 Task: Reply to email with the signature Autumn Baker with the subject Reminder for a job offer rejection from softage.10@softage.net with the message Can you please send me the details of the new product launch? with BCC to softage.9@softage.net with an attached document Marketing_strategy.pptx
Action: Mouse moved to (1033, 166)
Screenshot: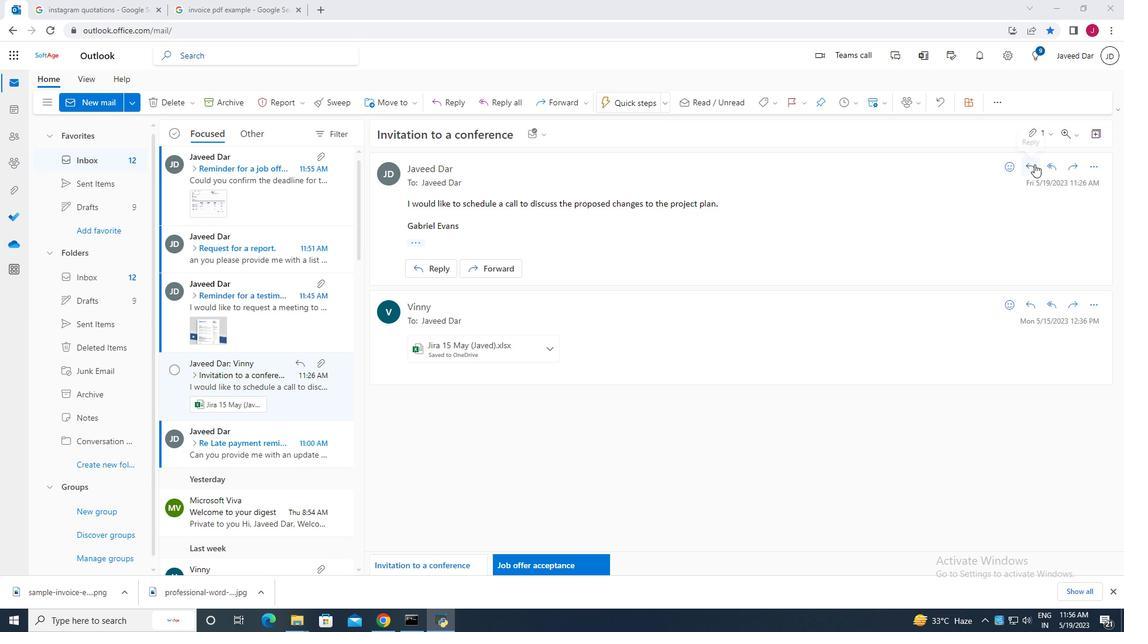
Action: Mouse pressed left at (1033, 166)
Screenshot: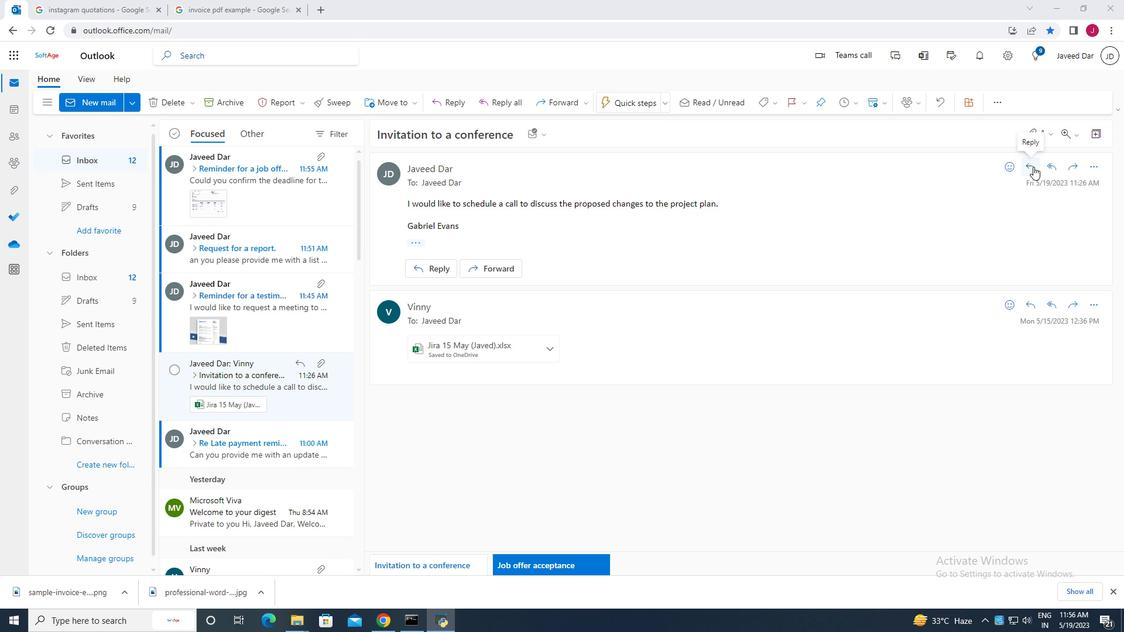 
Action: Mouse moved to (1091, 166)
Screenshot: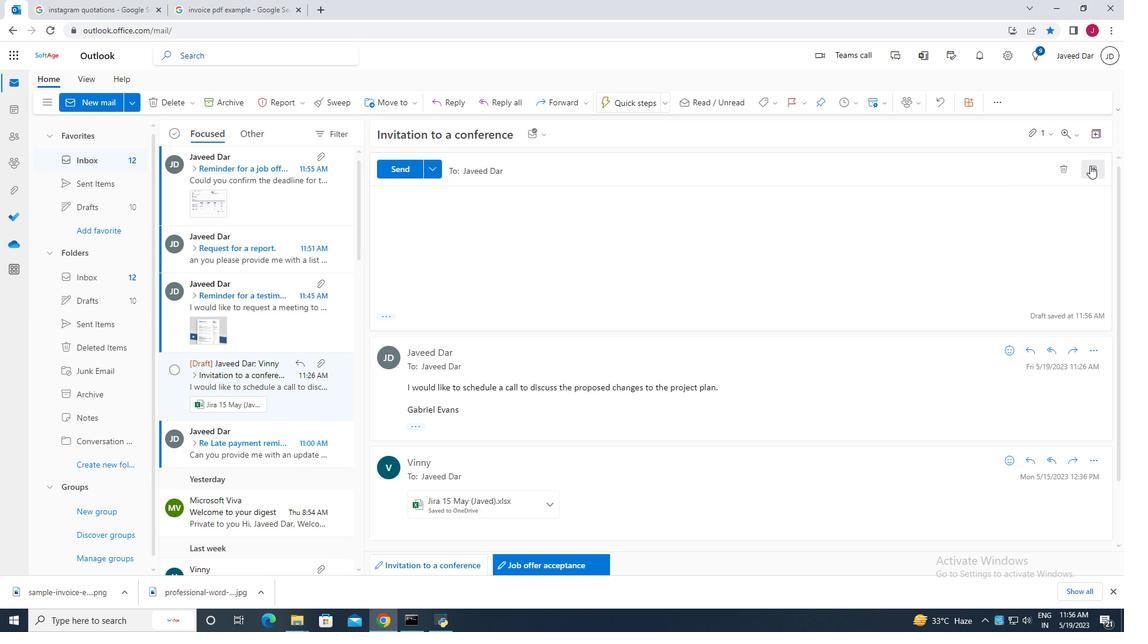 
Action: Mouse pressed left at (1091, 166)
Screenshot: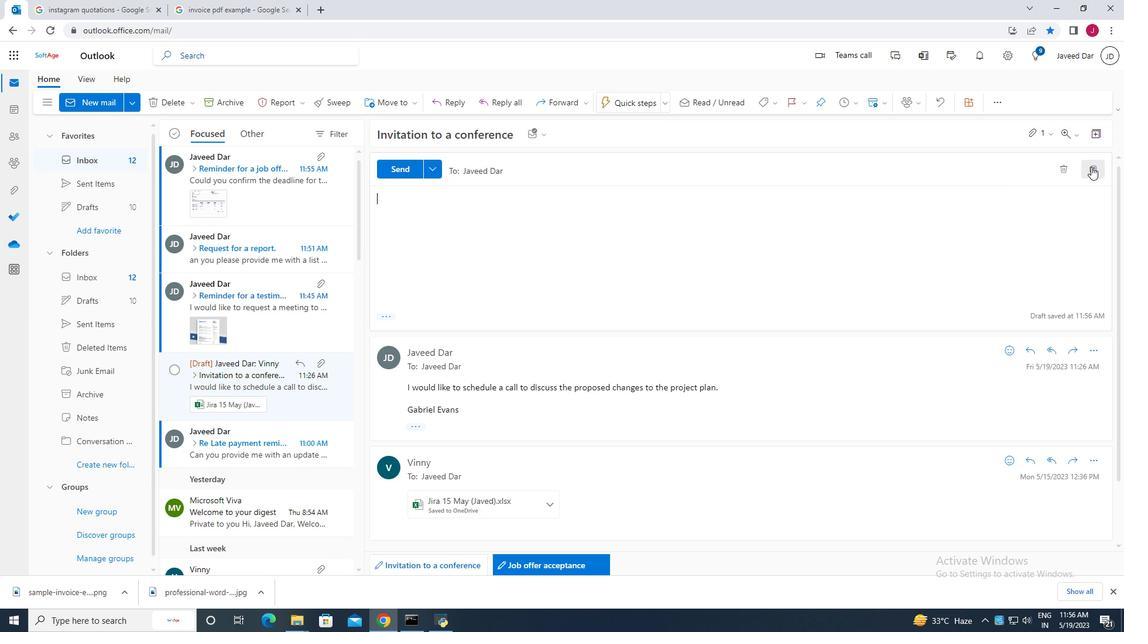 
Action: Mouse moved to (779, 111)
Screenshot: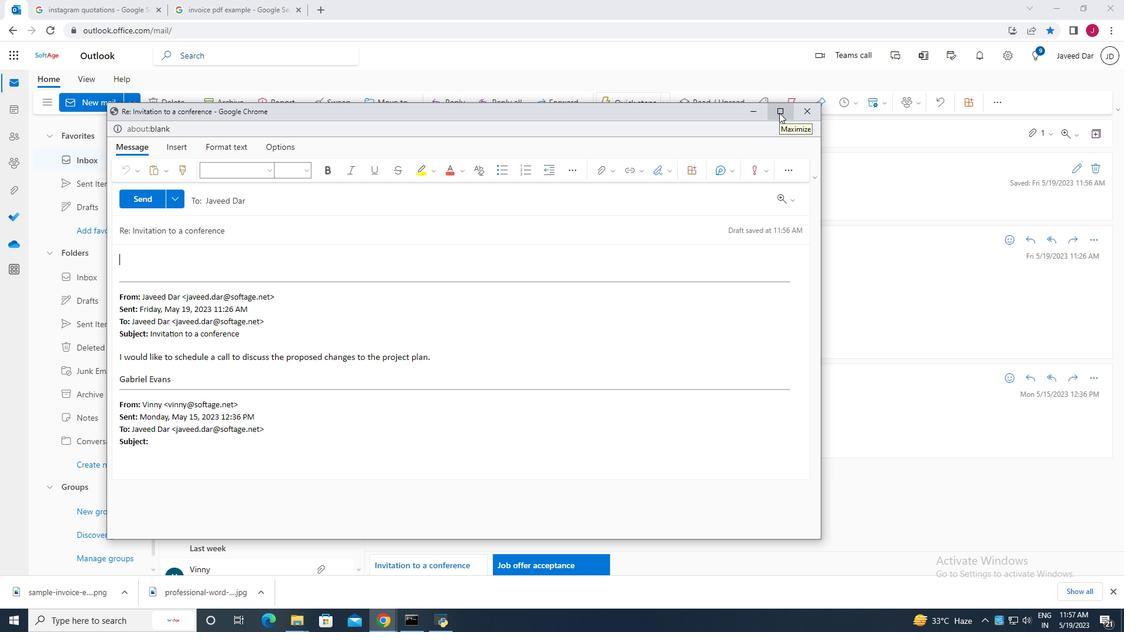 
Action: Mouse pressed left at (779, 111)
Screenshot: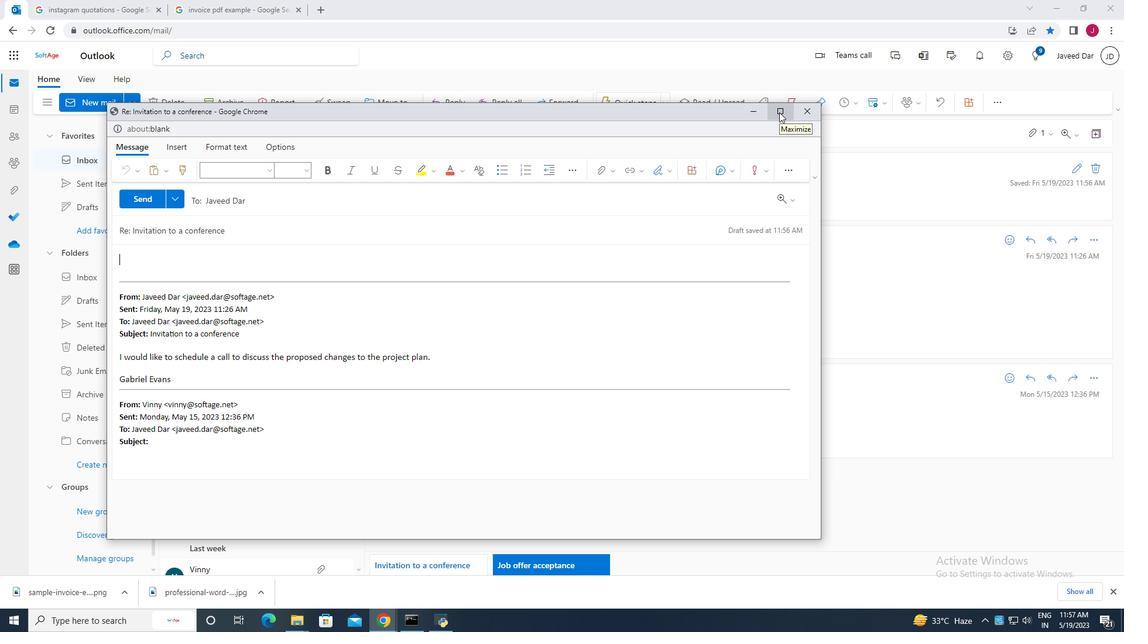 
Action: Mouse moved to (139, 121)
Screenshot: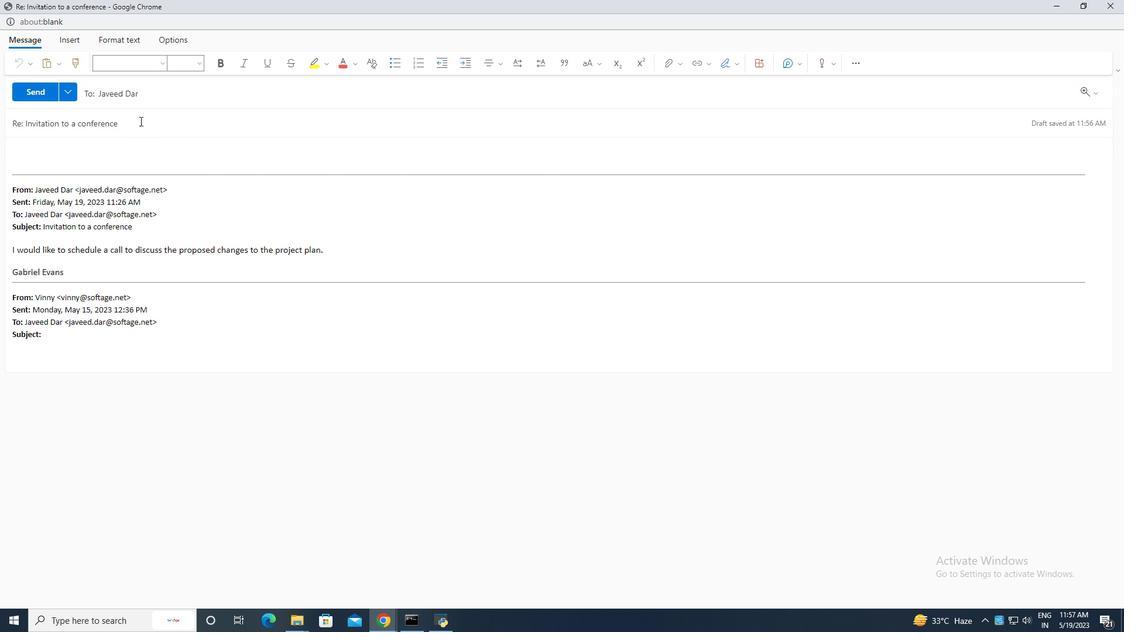 
Action: Mouse pressed left at (139, 121)
Screenshot: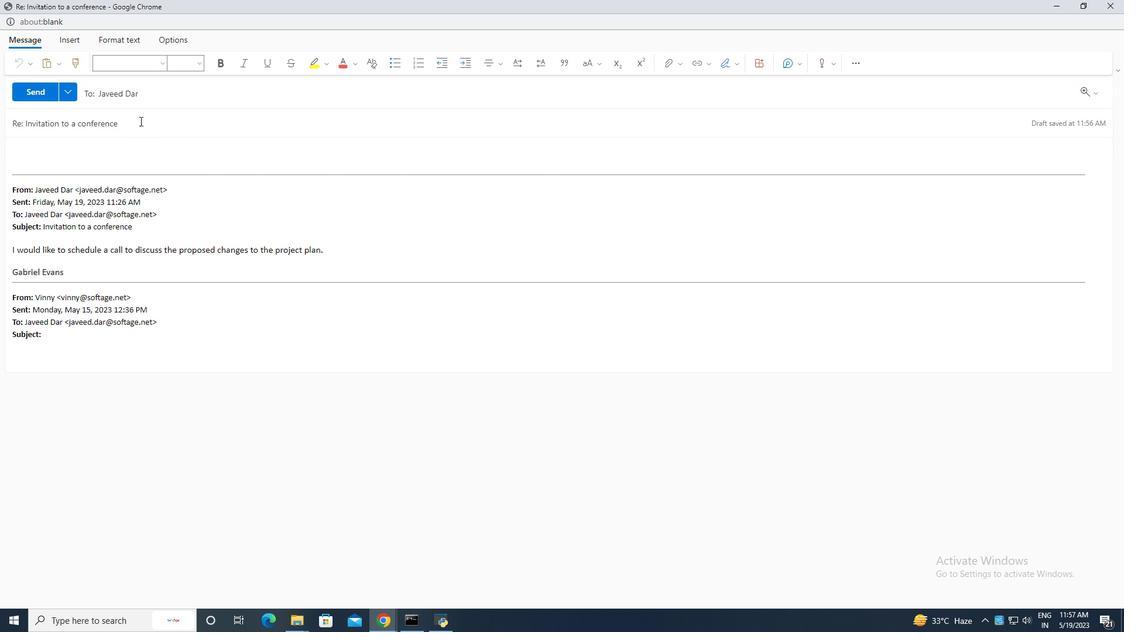
Action: Mouse moved to (140, 121)
Screenshot: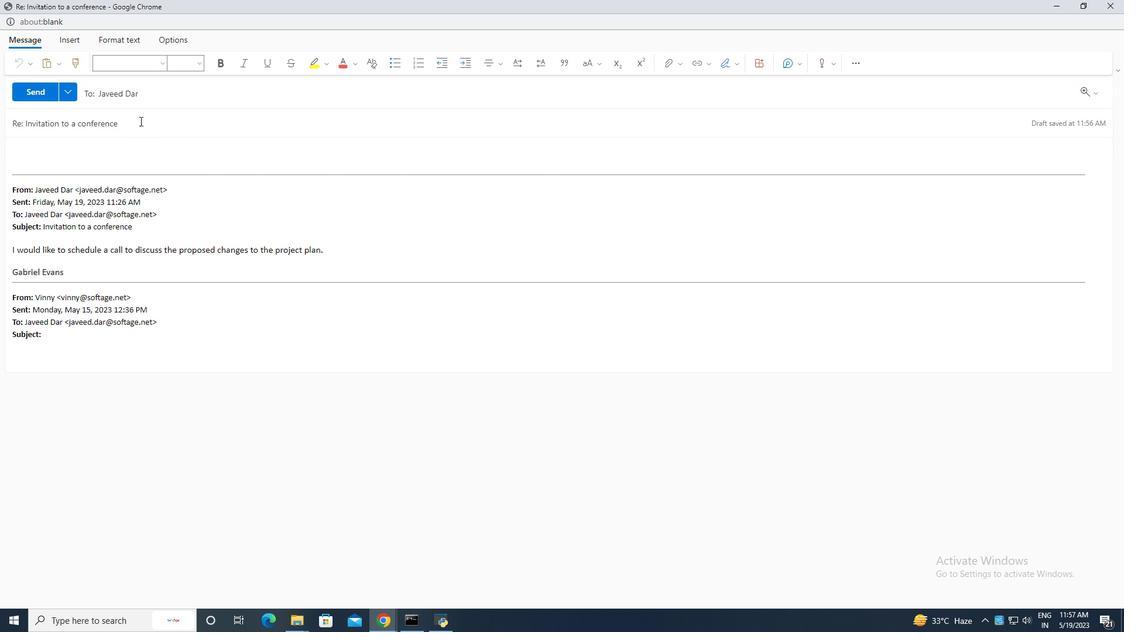 
Action: Key pressed <Key.backspace><Key.backspace><Key.backspace><Key.backspace><Key.backspace><Key.backspace><Key.backspace><Key.backspace><Key.backspace><Key.backspace><Key.backspace><Key.backspace><Key.backspace><Key.backspace><Key.backspace><Key.backspace><Key.backspace><Key.backspace><Key.backspace><Key.backspace><Key.backspace><Key.backspace><Key.backspace><Key.backspace><Key.backspace><Key.backspace><Key.backspace><Key.backspace><Key.backspace><Key.backspace><Key.backspace><Key.backspace><Key.backspace><Key.backspace><Key.backspace><Key.backspace><Key.backspace><Key.backspace>
Screenshot: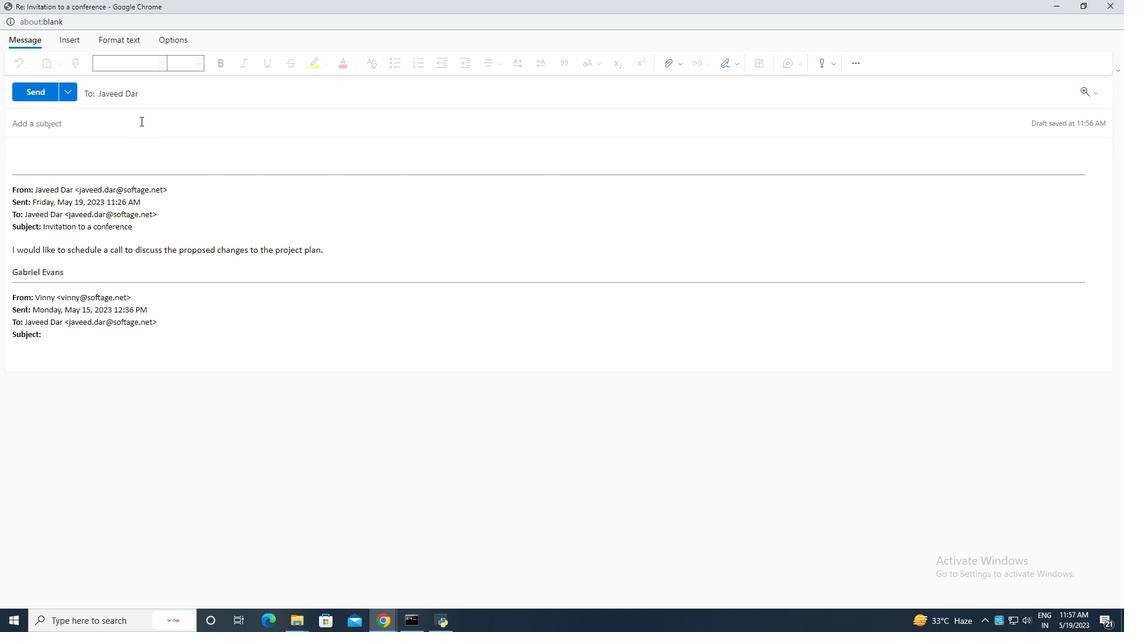 
Action: Mouse moved to (161, 96)
Screenshot: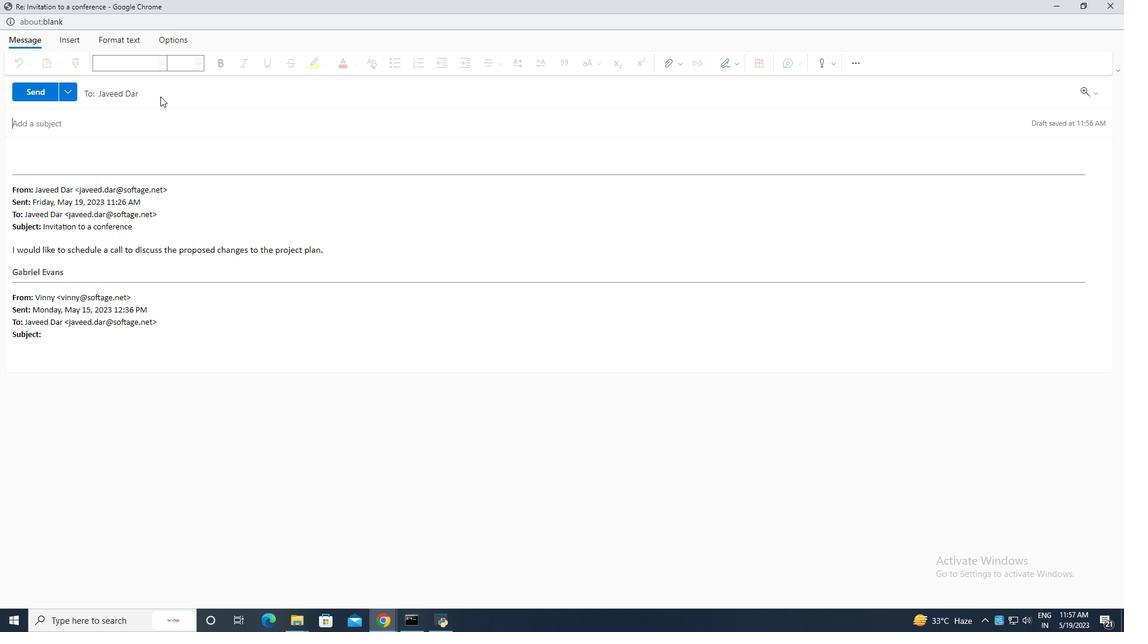 
Action: Mouse pressed left at (161, 96)
Screenshot: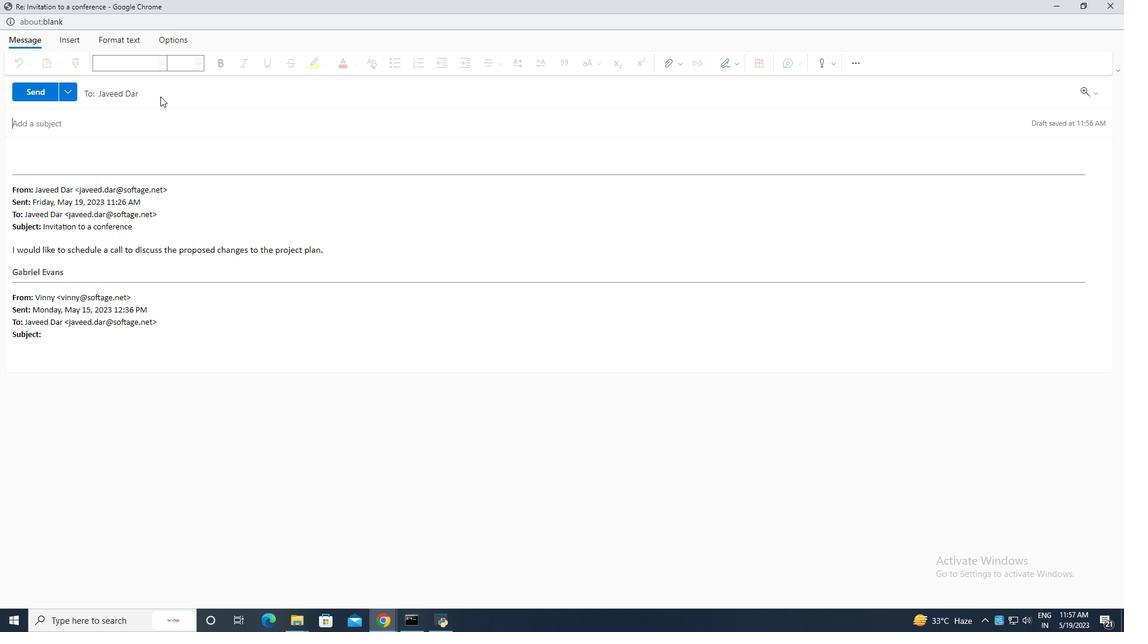 
Action: Mouse moved to (149, 120)
Screenshot: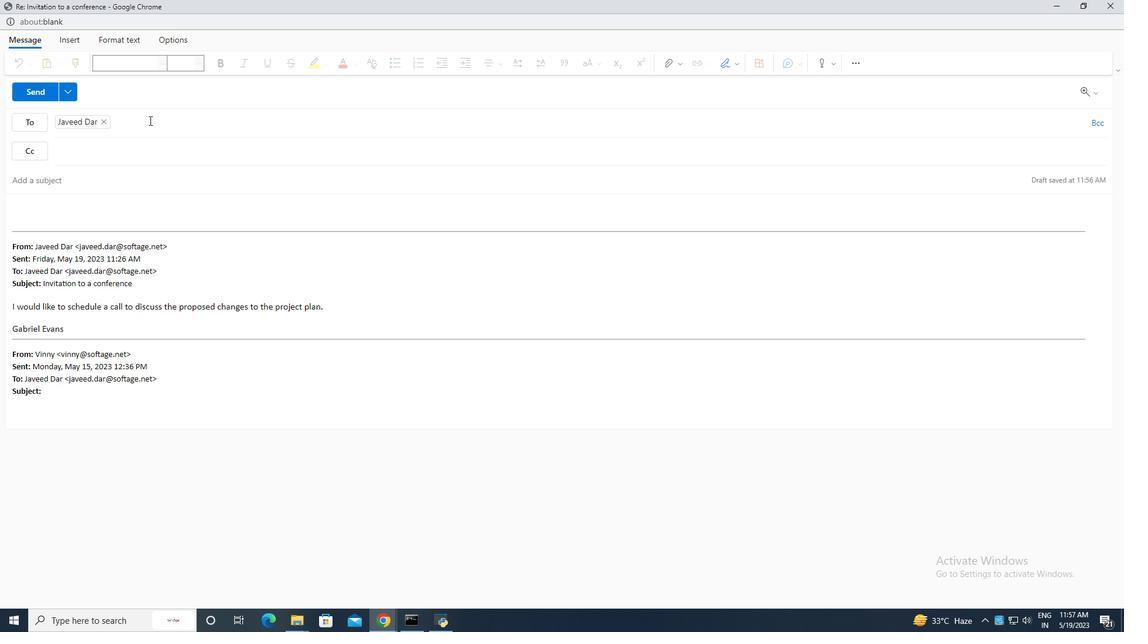 
Action: Mouse pressed left at (149, 120)
Screenshot: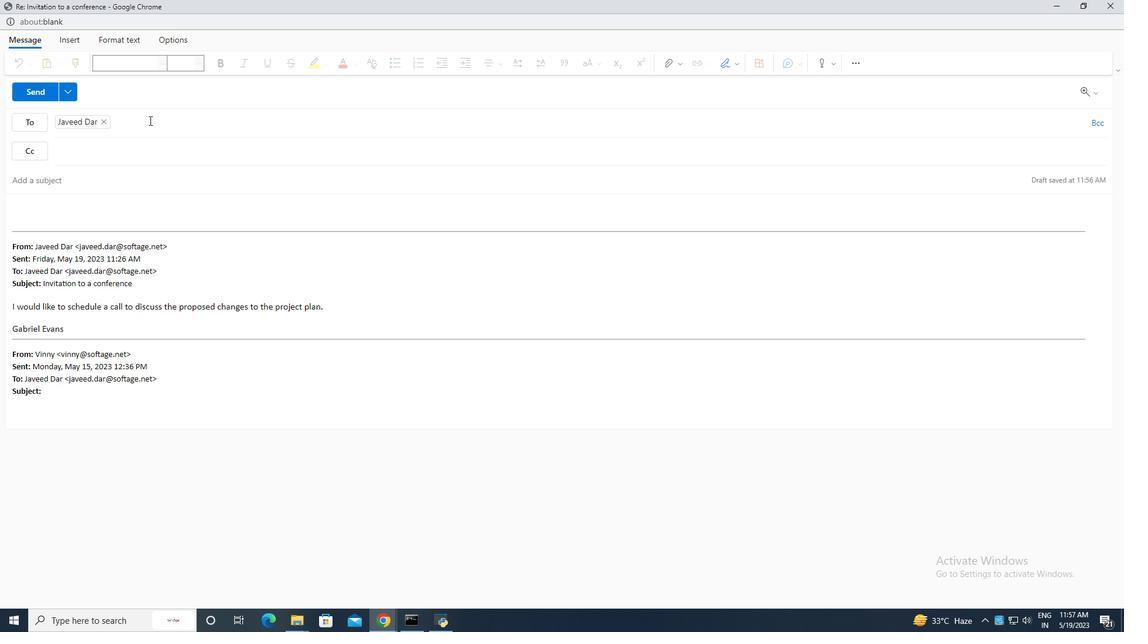 
Action: Mouse moved to (239, 232)
Screenshot: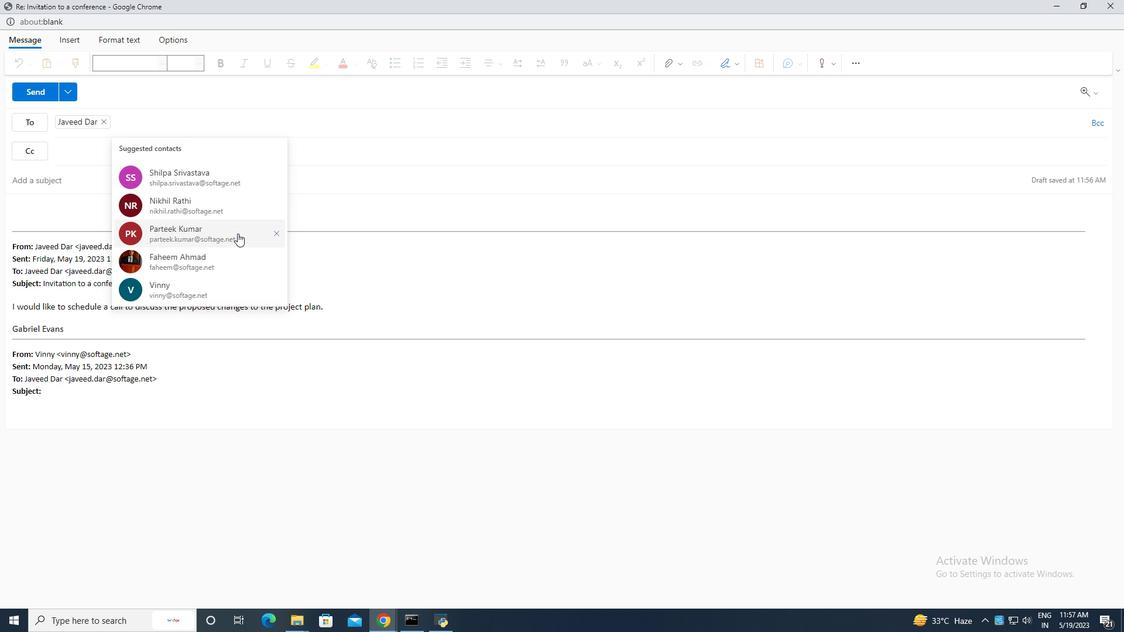 
Action: Mouse pressed left at (239, 232)
Screenshot: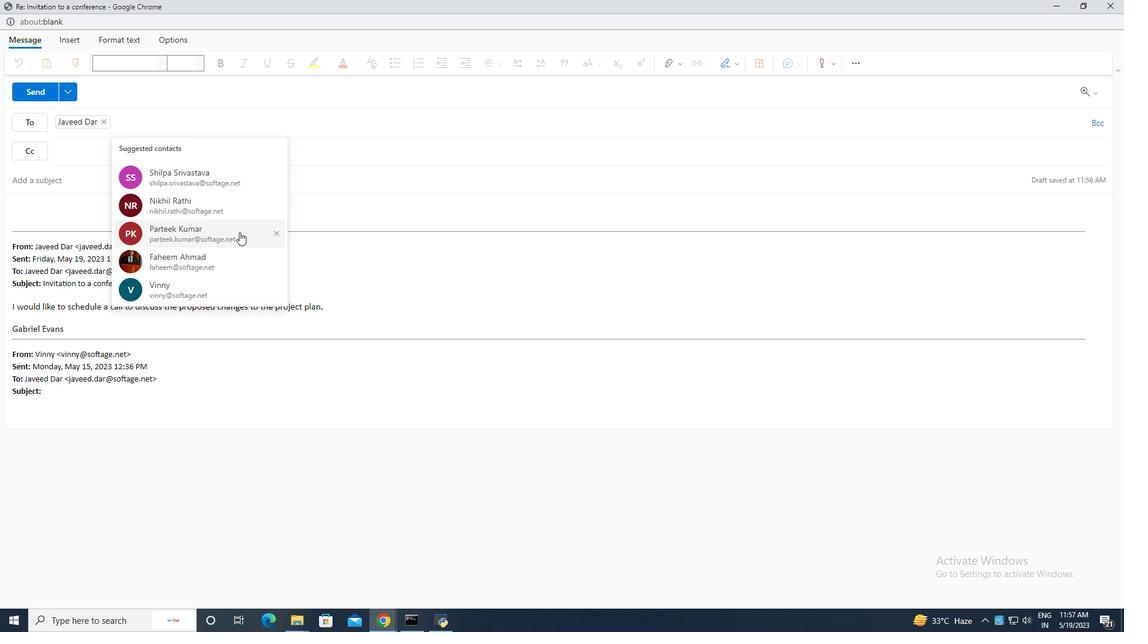 
Action: Mouse moved to (226, 115)
Screenshot: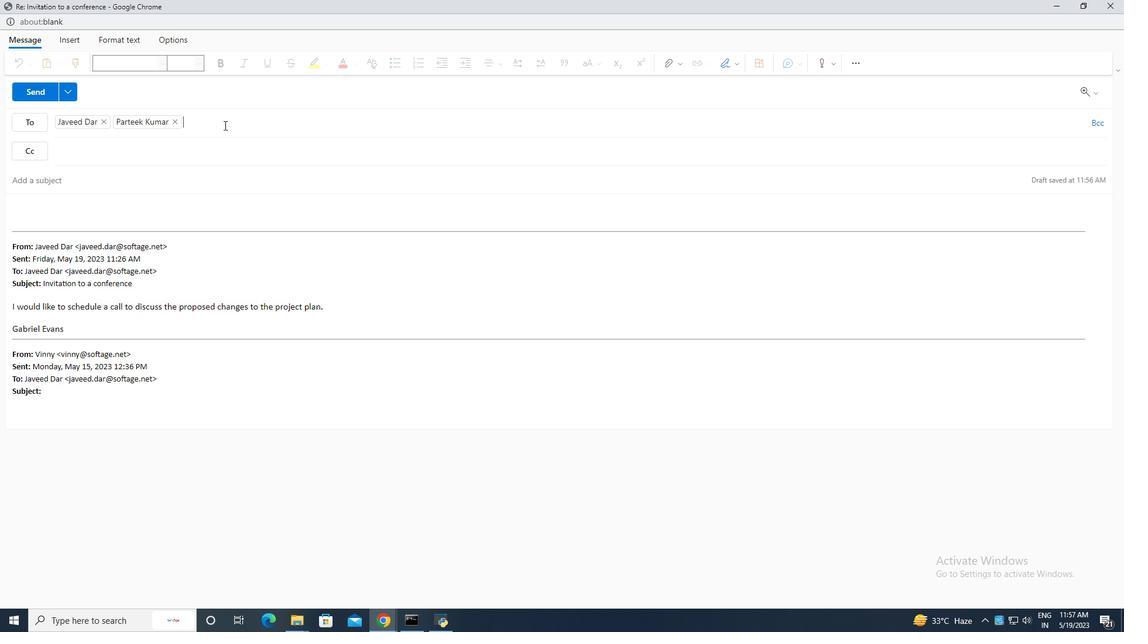 
Action: Mouse pressed left at (226, 115)
Screenshot: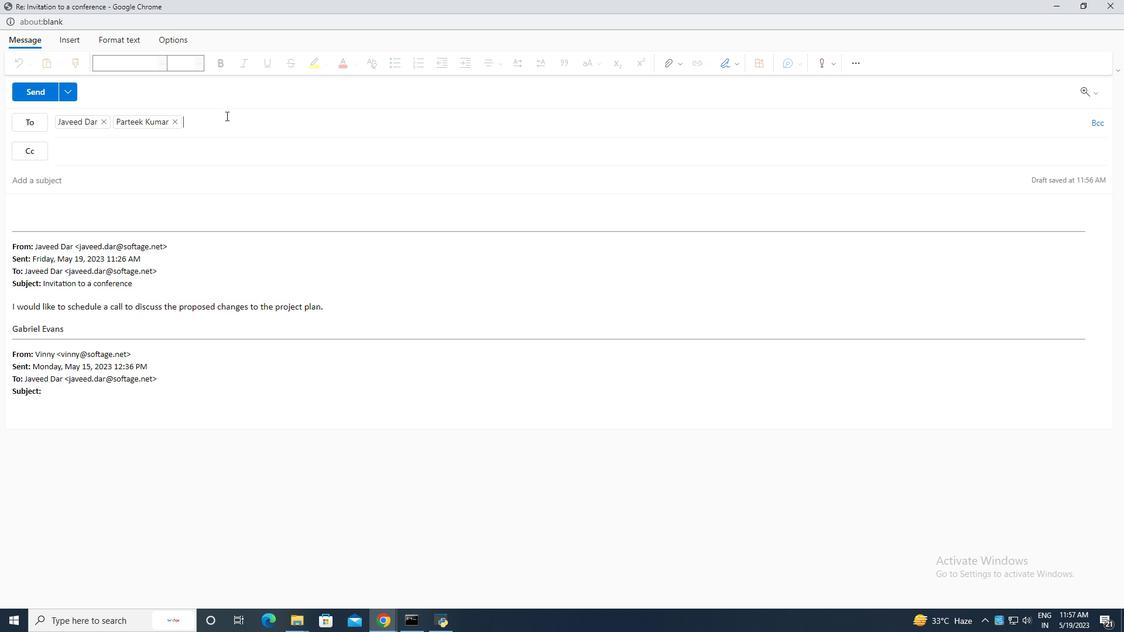 
Action: Mouse moved to (228, 199)
Screenshot: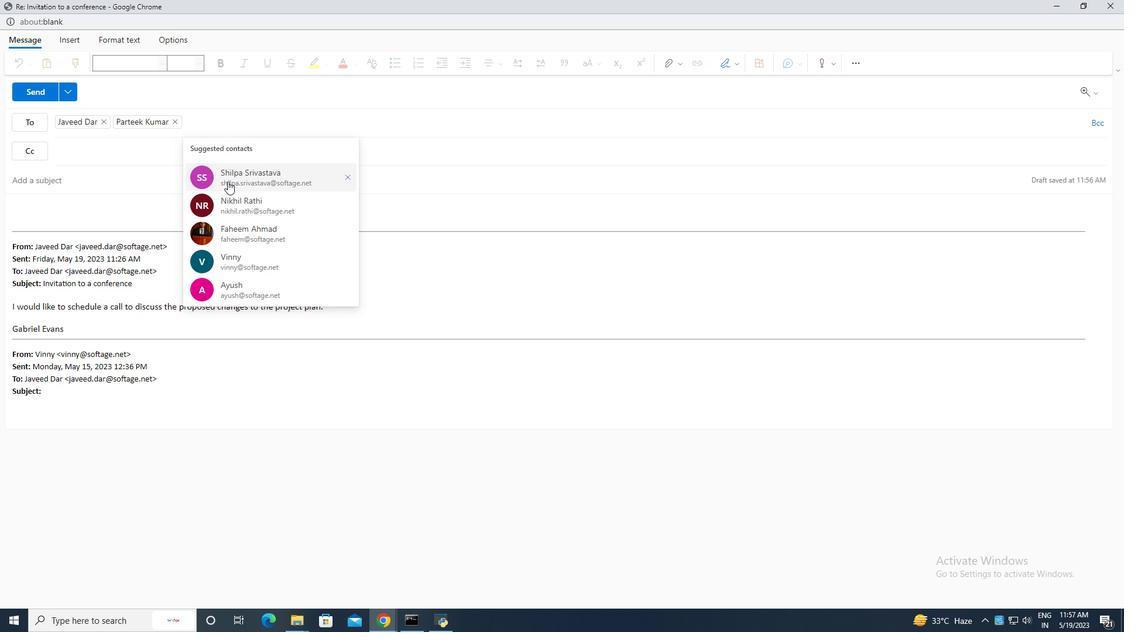 
Action: Mouse scrolled (227, 192) with delta (0, 0)
Screenshot: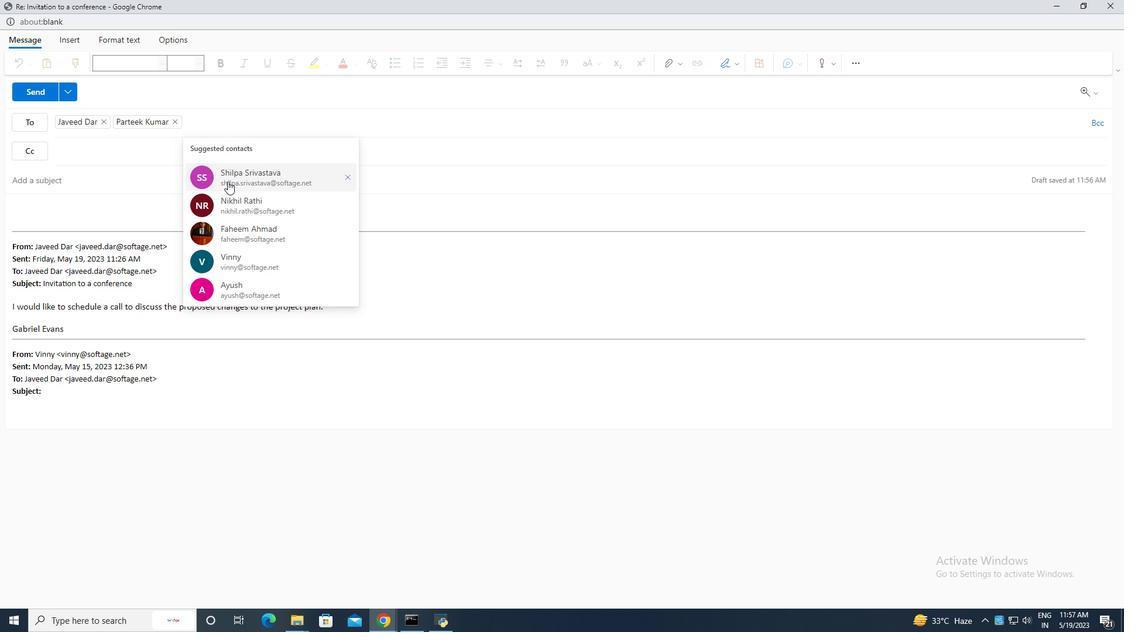 
Action: Mouse moved to (229, 202)
Screenshot: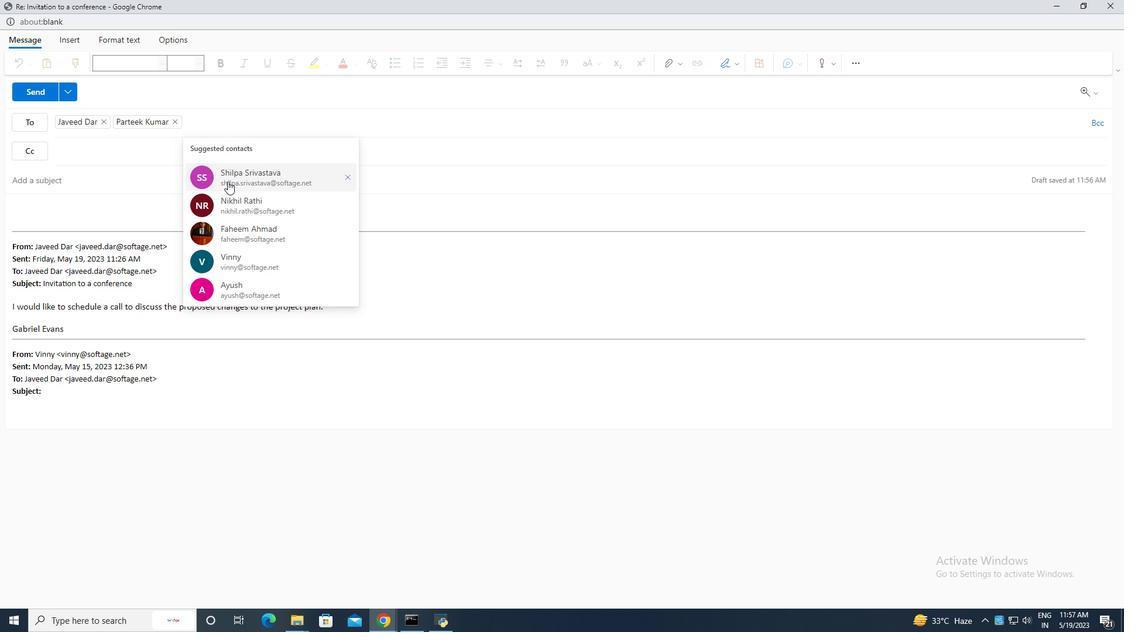 
Action: Mouse scrolled (228, 198) with delta (0, 0)
Screenshot: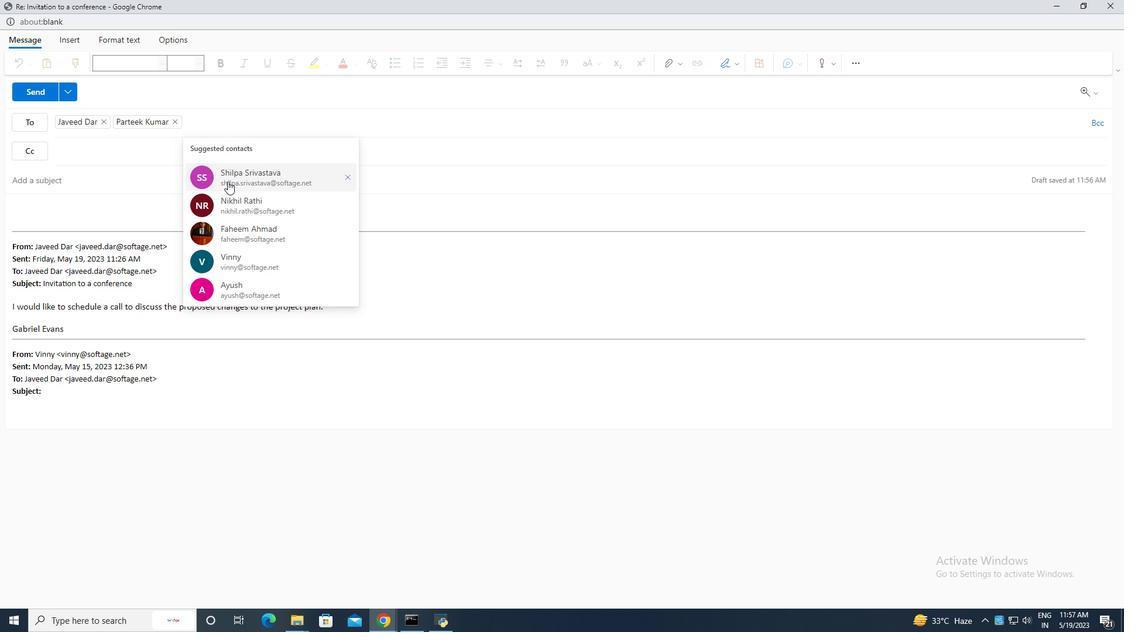 
Action: Mouse moved to (231, 209)
Screenshot: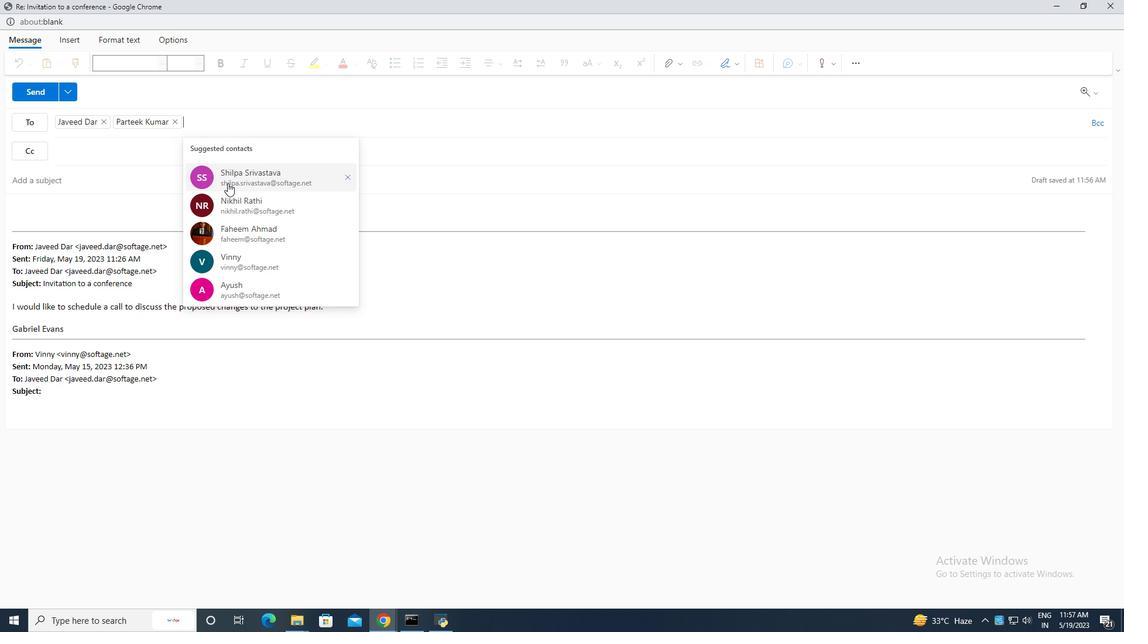 
Action: Mouse scrolled (229, 203) with delta (0, 0)
Screenshot: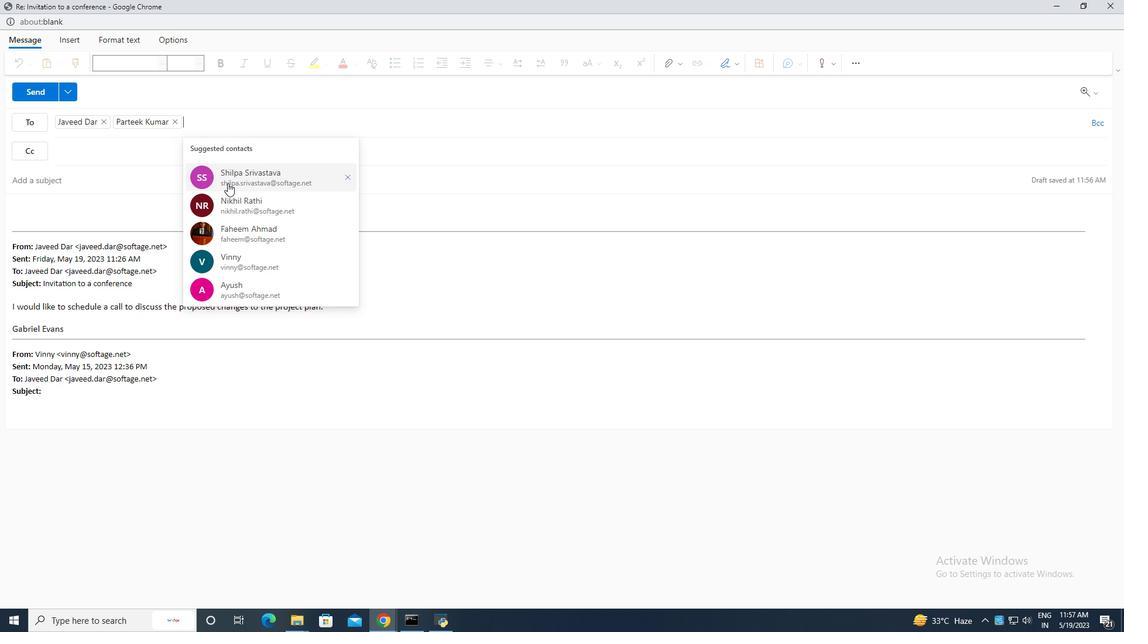 
Action: Mouse moved to (232, 211)
Screenshot: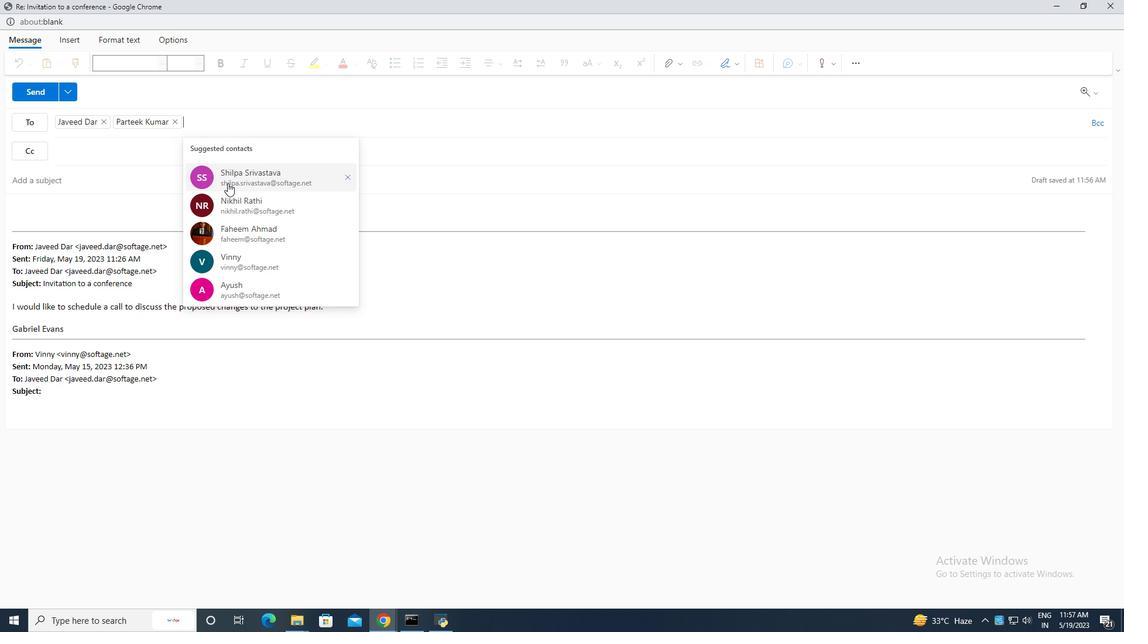 
Action: Mouse scrolled (232, 209) with delta (0, 0)
Screenshot: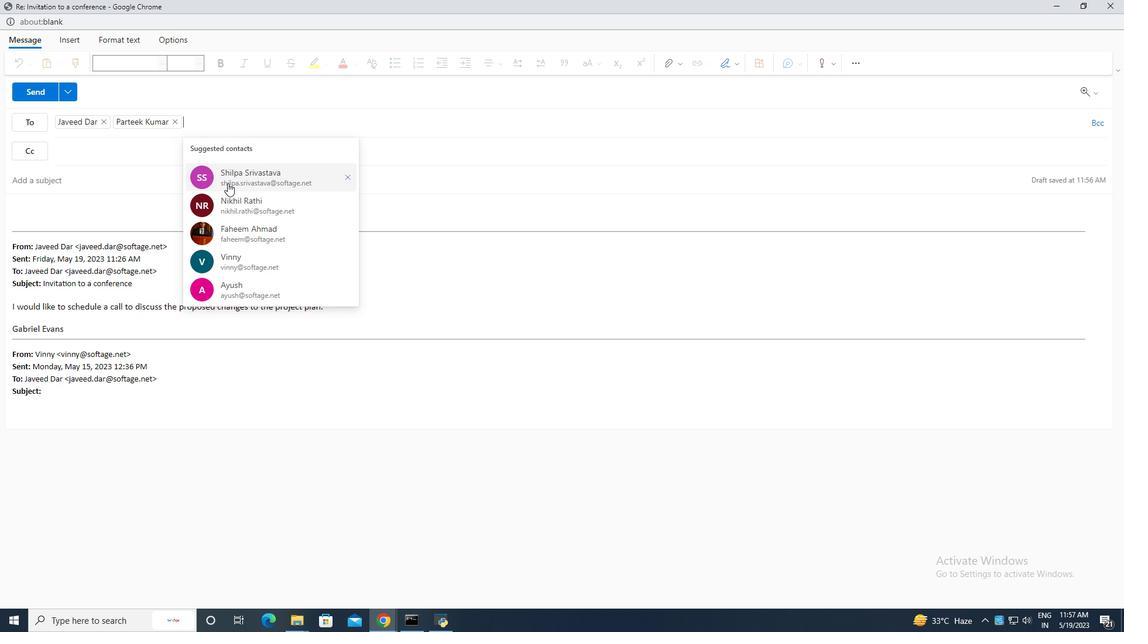 
Action: Mouse moved to (236, 216)
Screenshot: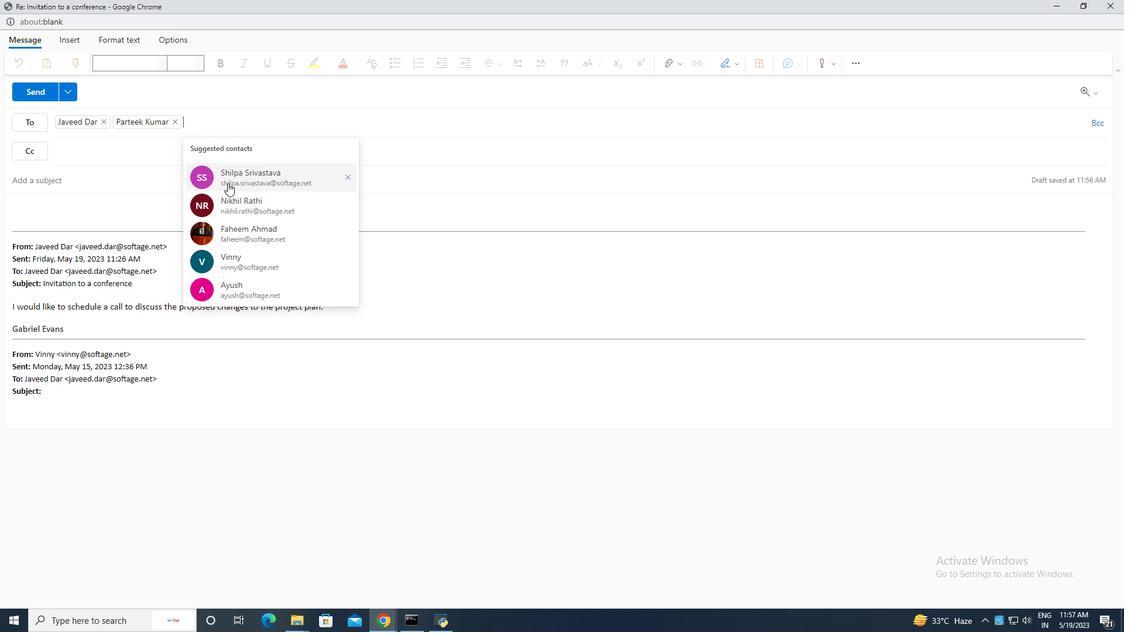 
Action: Mouse scrolled (236, 216) with delta (0, 0)
Screenshot: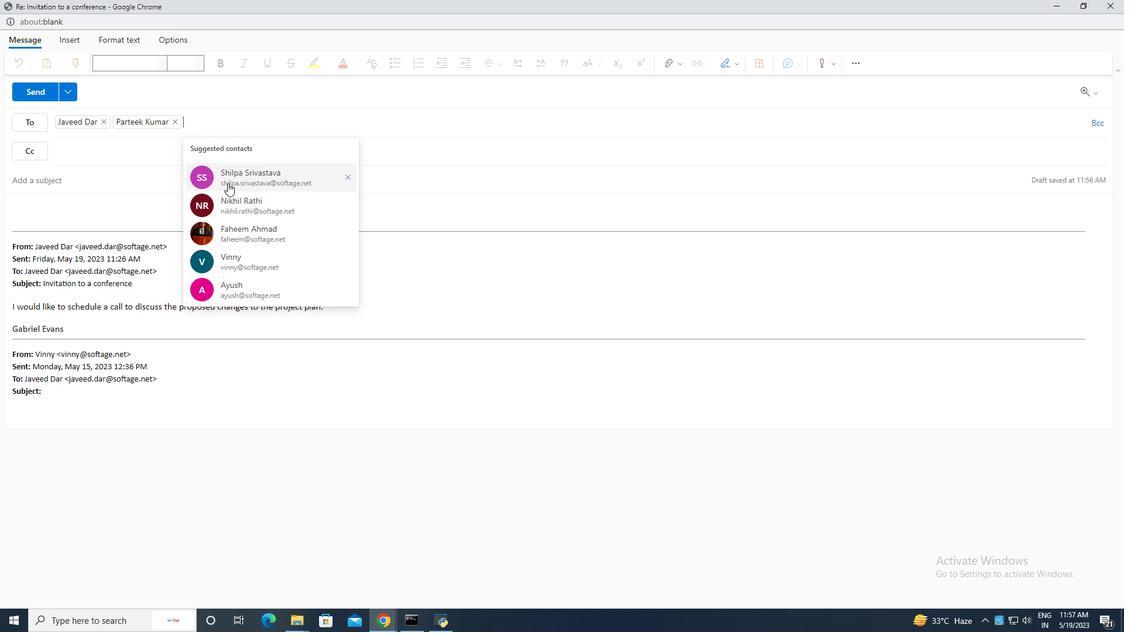 
Action: Mouse moved to (316, 148)
Screenshot: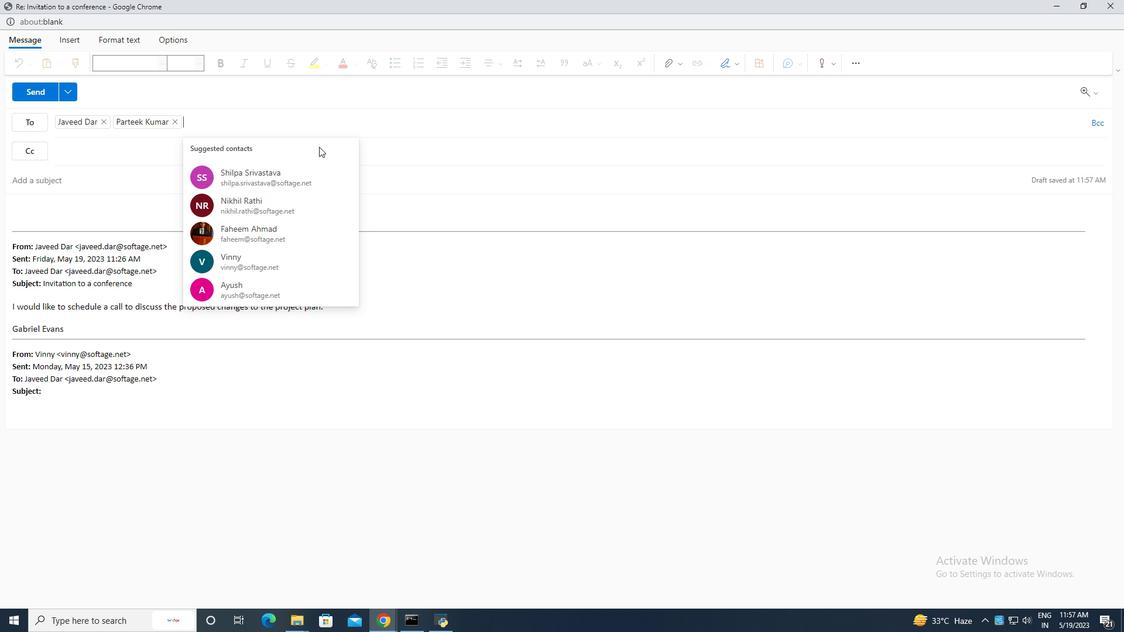 
Action: Key pressed s
Screenshot: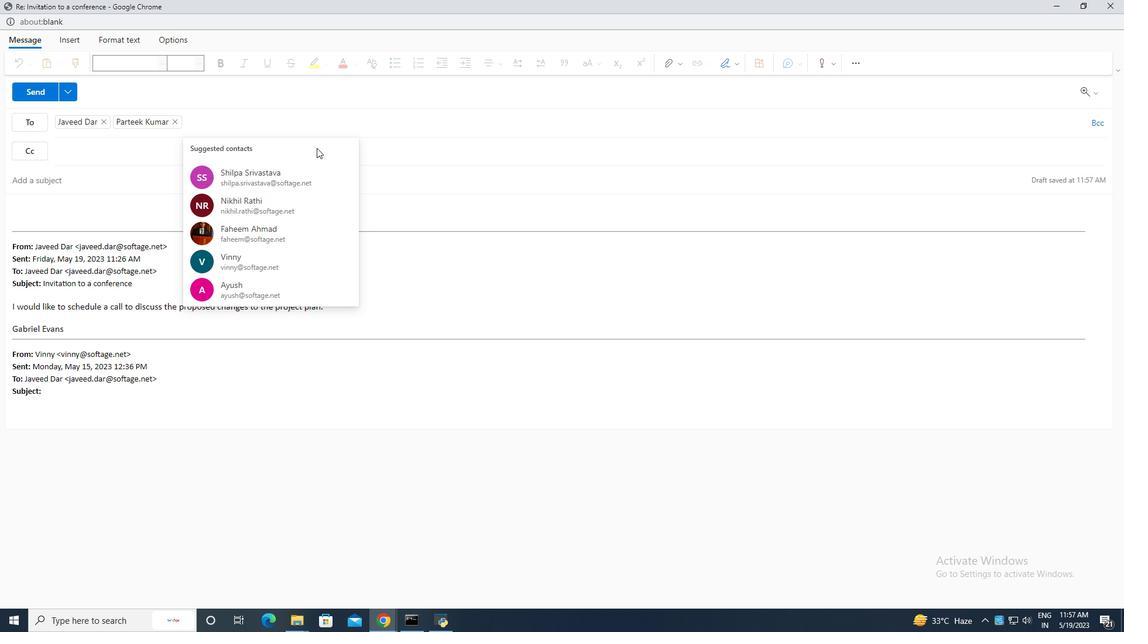 
Action: Mouse moved to (316, 208)
Screenshot: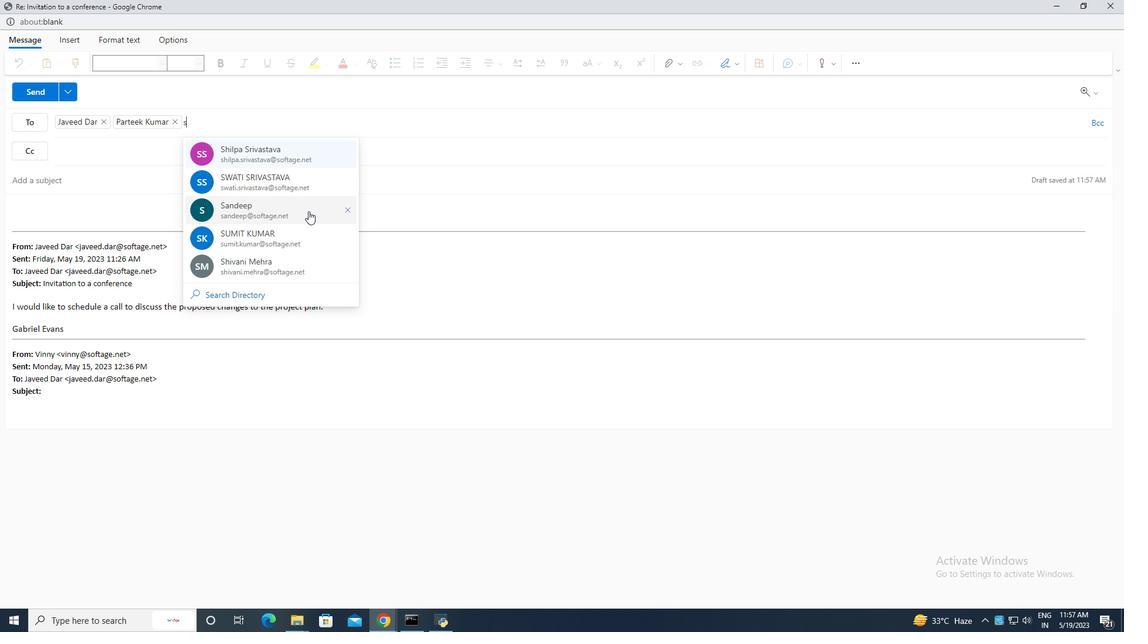 
Action: Mouse pressed left at (316, 208)
Screenshot: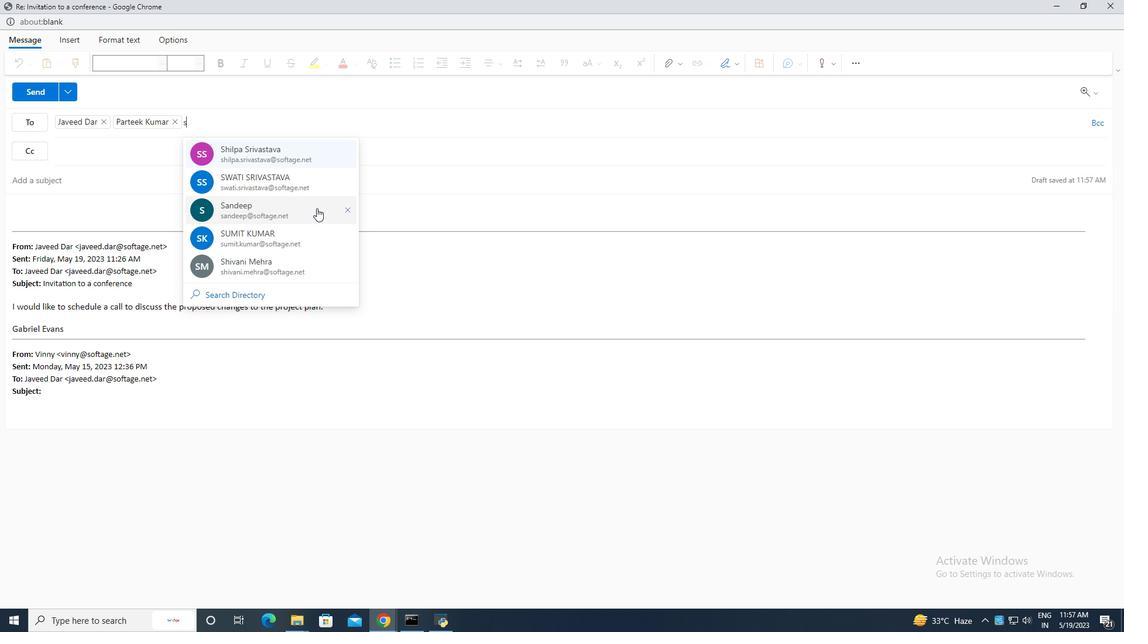 
Action: Mouse moved to (1099, 122)
Screenshot: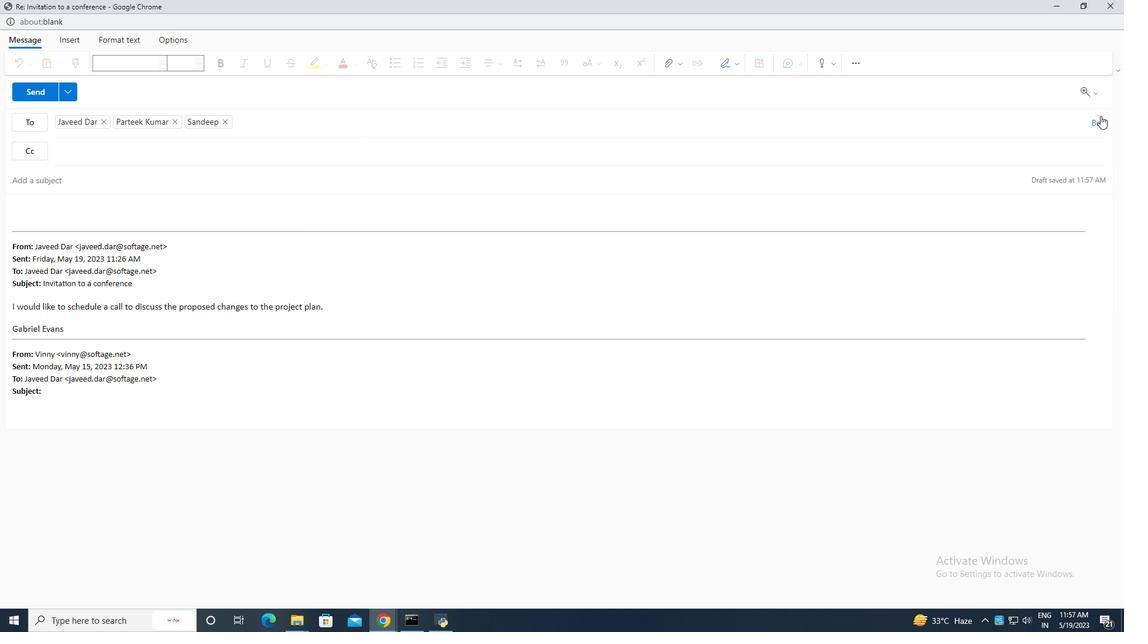 
Action: Mouse pressed left at (1099, 122)
Screenshot: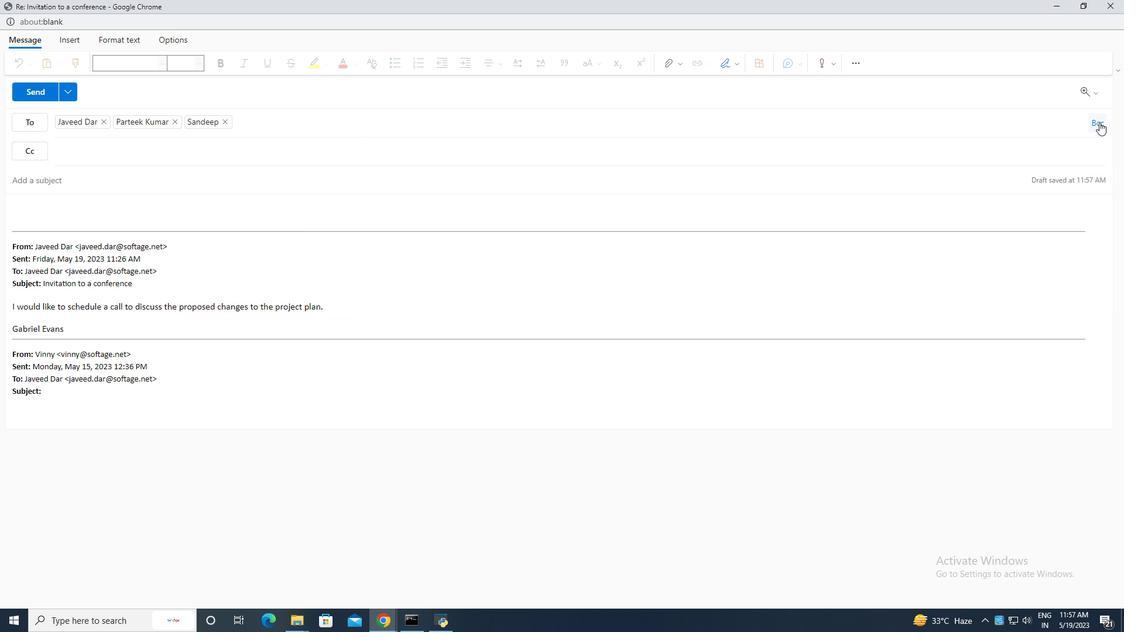 
Action: Mouse moved to (145, 179)
Screenshot: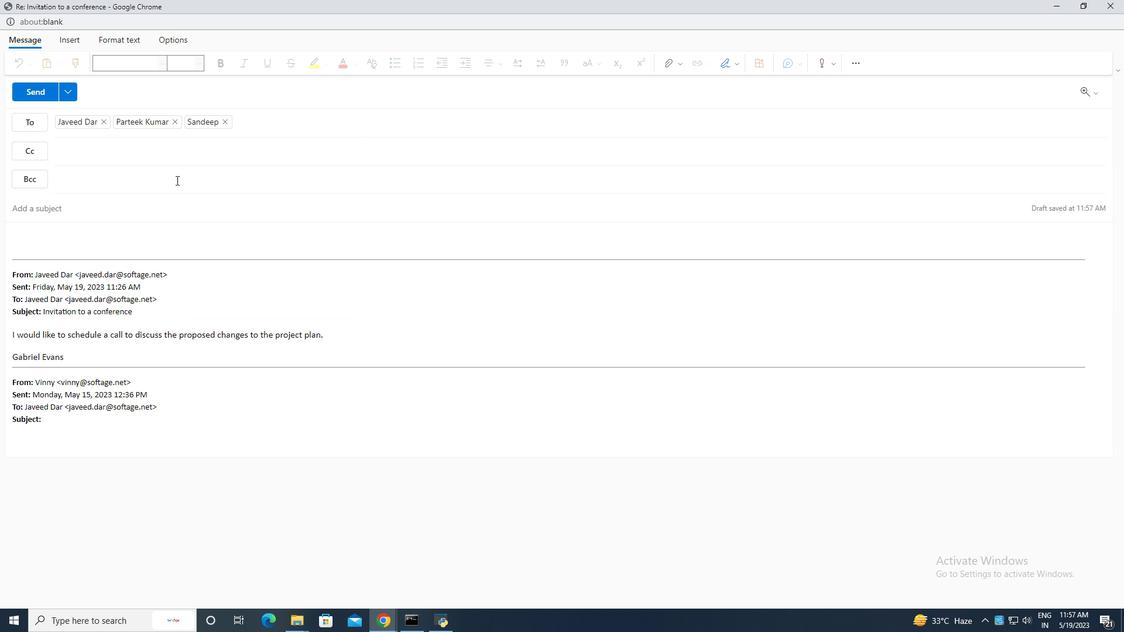 
Action: Mouse pressed left at (145, 179)
Screenshot: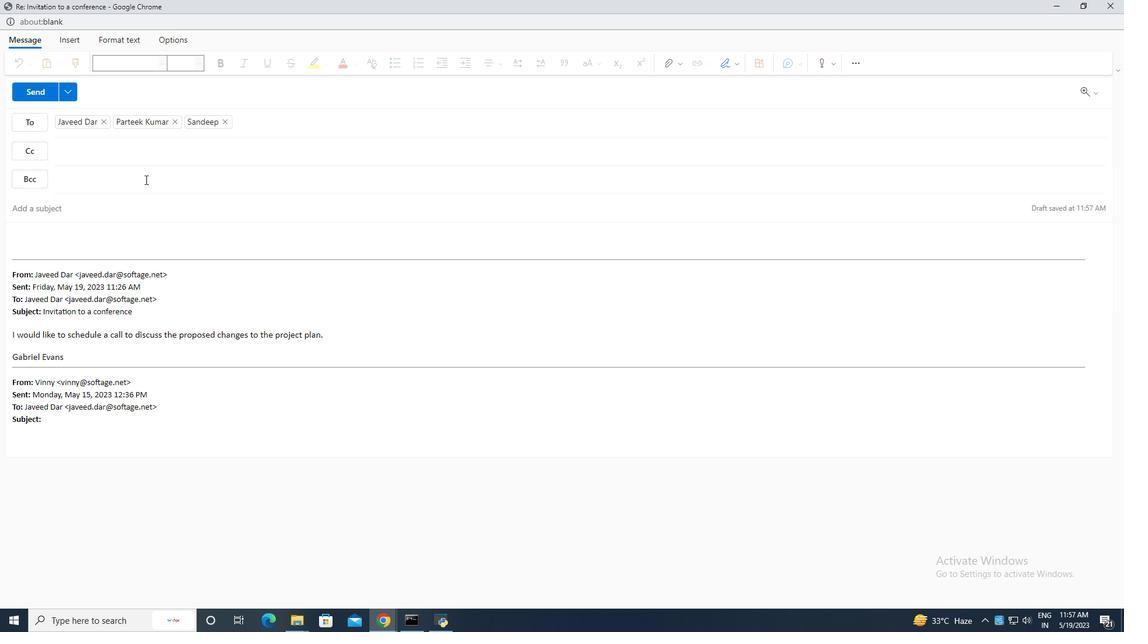 
Action: Key pressed softage.9
Screenshot: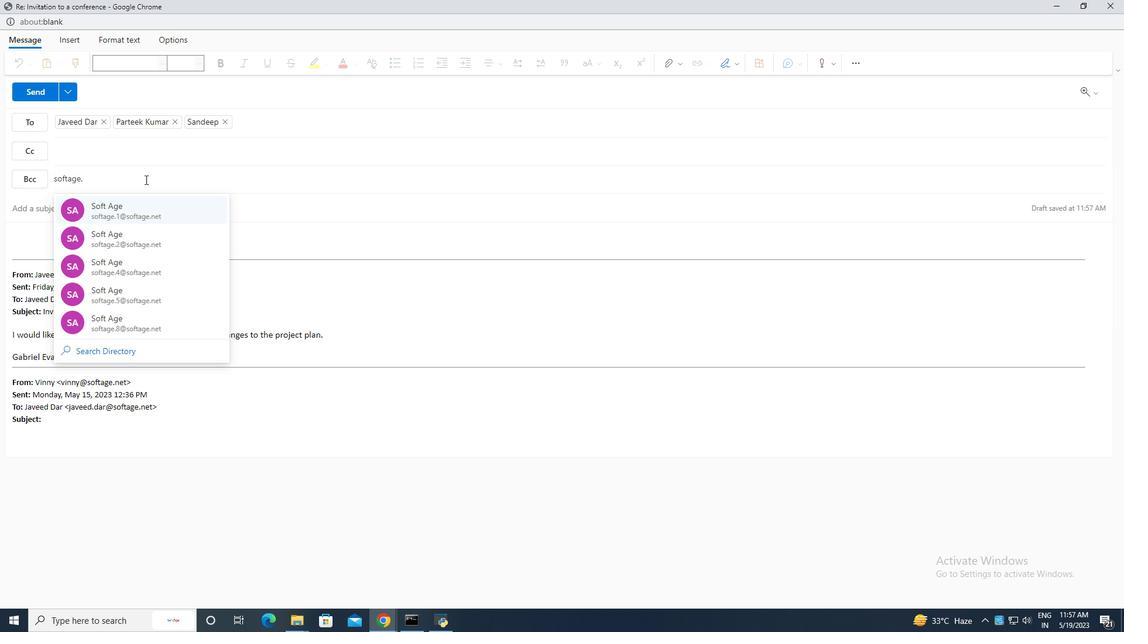 
Action: Mouse moved to (139, 214)
Screenshot: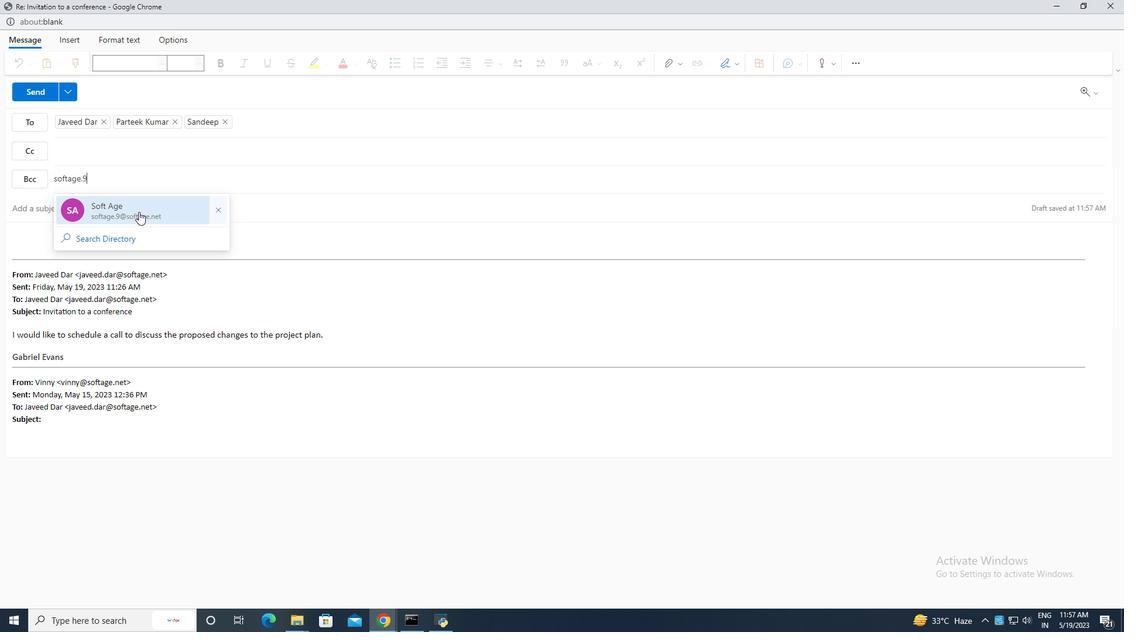 
Action: Mouse pressed left at (139, 214)
Screenshot: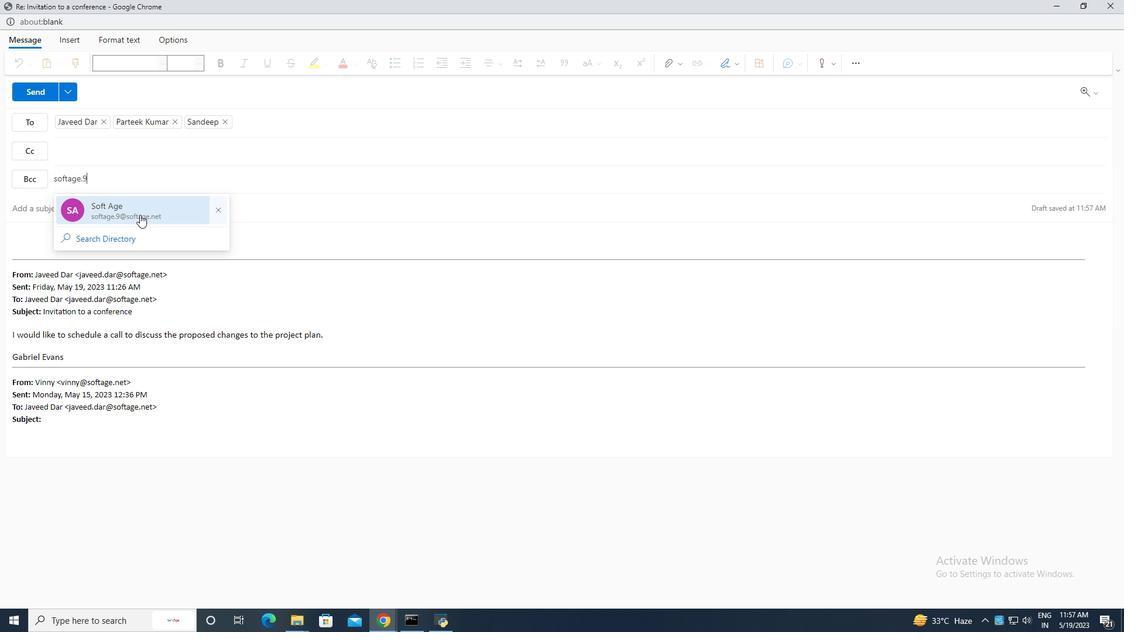 
Action: Mouse moved to (97, 207)
Screenshot: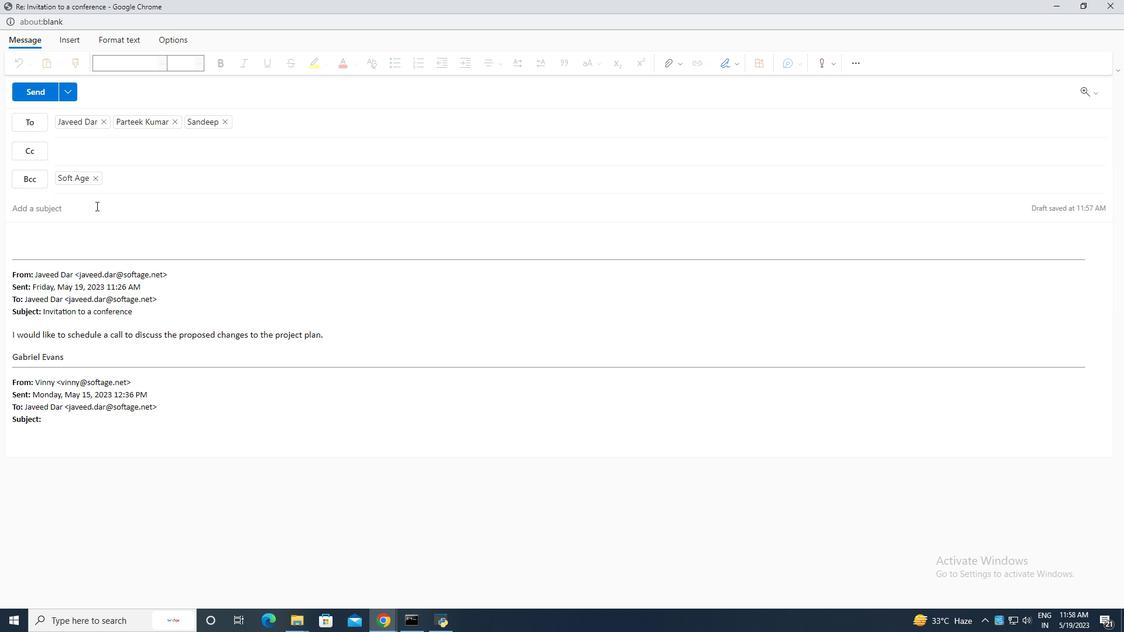 
Action: Mouse pressed left at (97, 207)
Screenshot: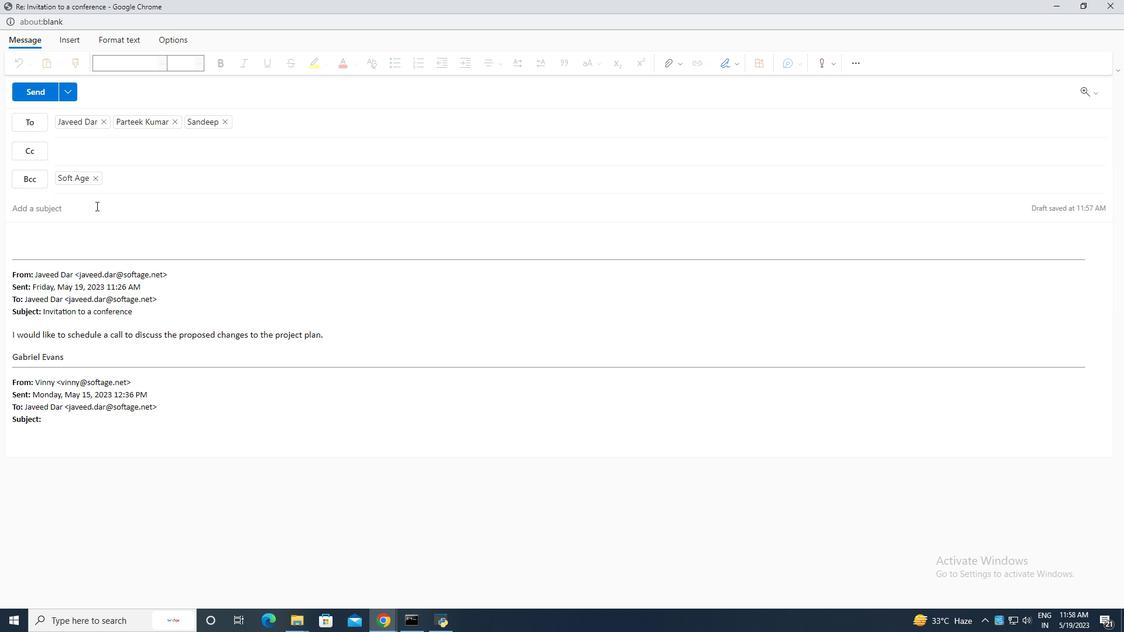 
Action: Mouse moved to (98, 207)
Screenshot: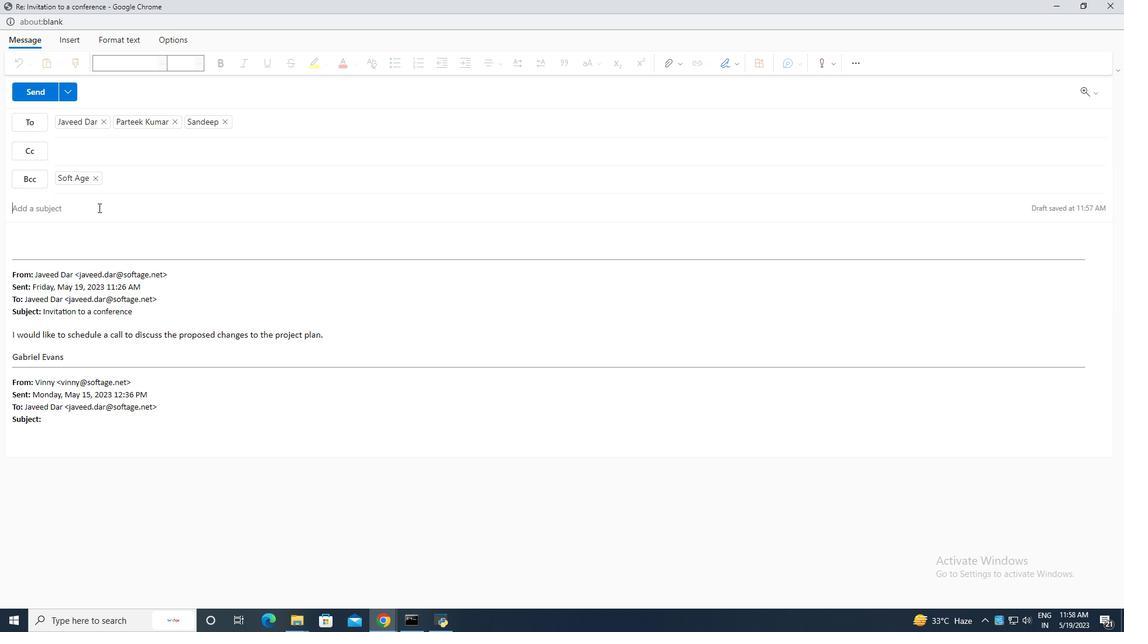 
Action: Key pressed <Key.caps_lock>R<Key.caps_lock>eminder<Key.space>for<Key.space>a<Key.space>job<Key.space>offer<Key.space>reh<Key.backspace>jection<Key.space>
Screenshot: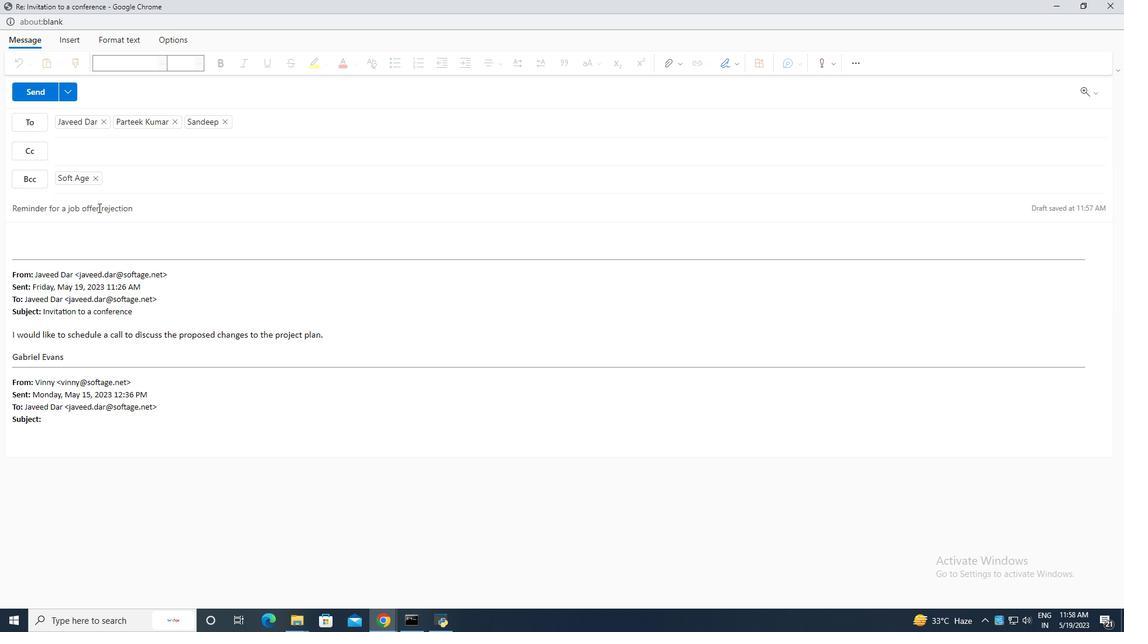 
Action: Mouse moved to (46, 232)
Screenshot: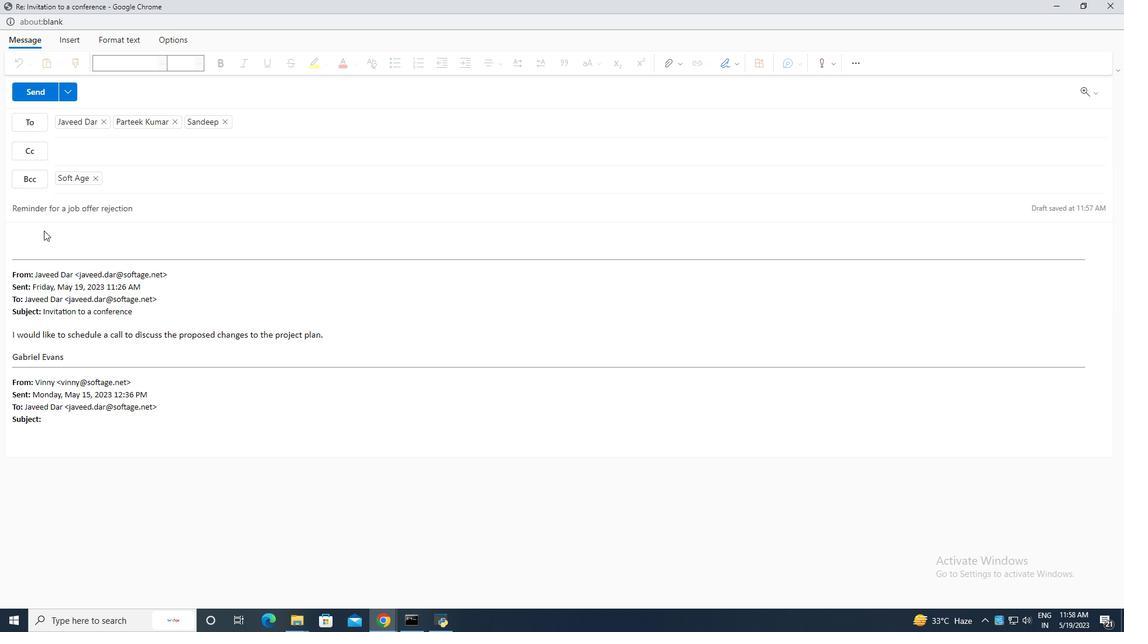 
Action: Mouse pressed left at (46, 232)
Screenshot: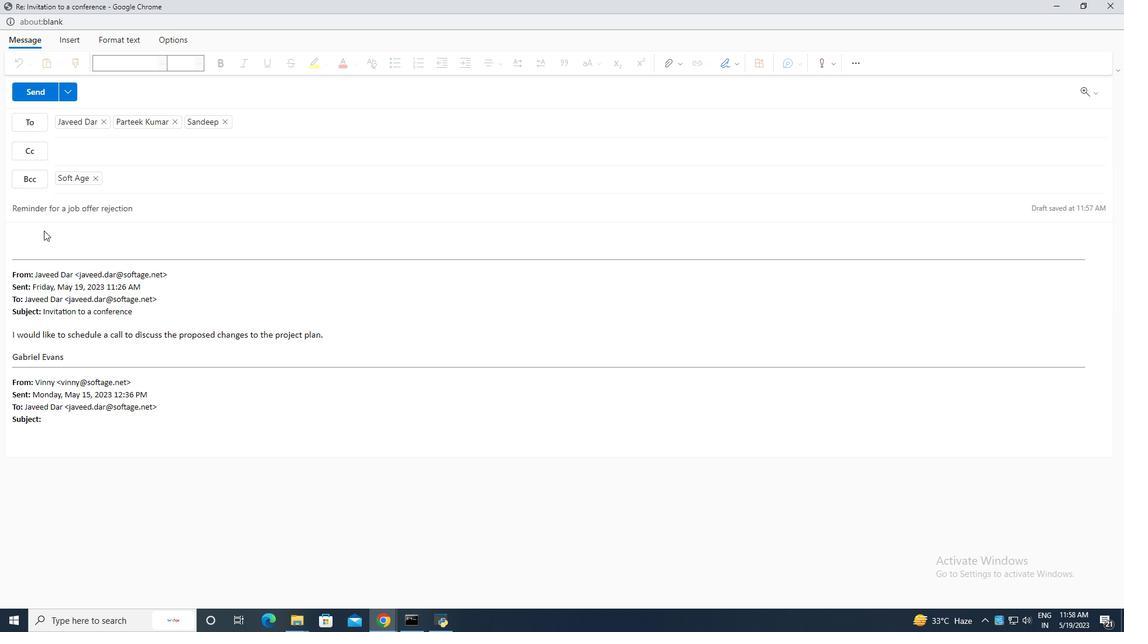 
Action: Mouse moved to (49, 233)
Screenshot: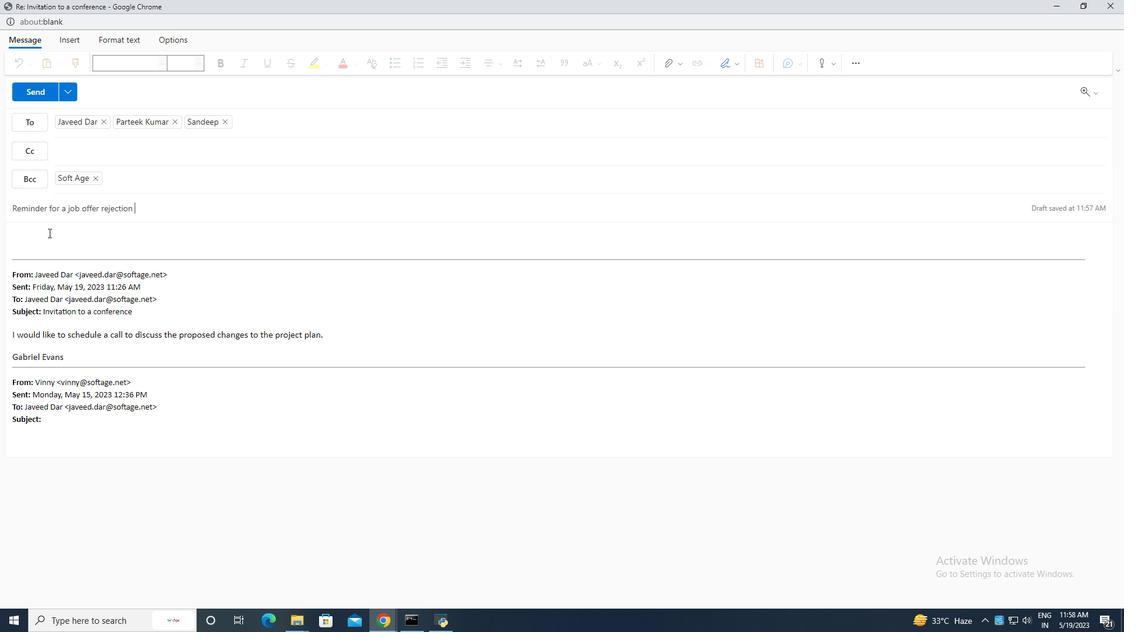 
Action: Key pressed <Key.caps_lock>C<Key.caps_lock>an<Key.space>you<Key.space>please<Key.space>send<Key.space>me<Key.space>the<Key.space>details<Key.space>of<Key.space>new<Key.space><Key.left><Key.left><Key.left><Key.left>the<Key.space><Key.right><Key.right><Key.right><Key.right>project<Key.backspace><Key.backspace><Key.backspace><Key.backspace>duct<Key.space>launch.
Screenshot: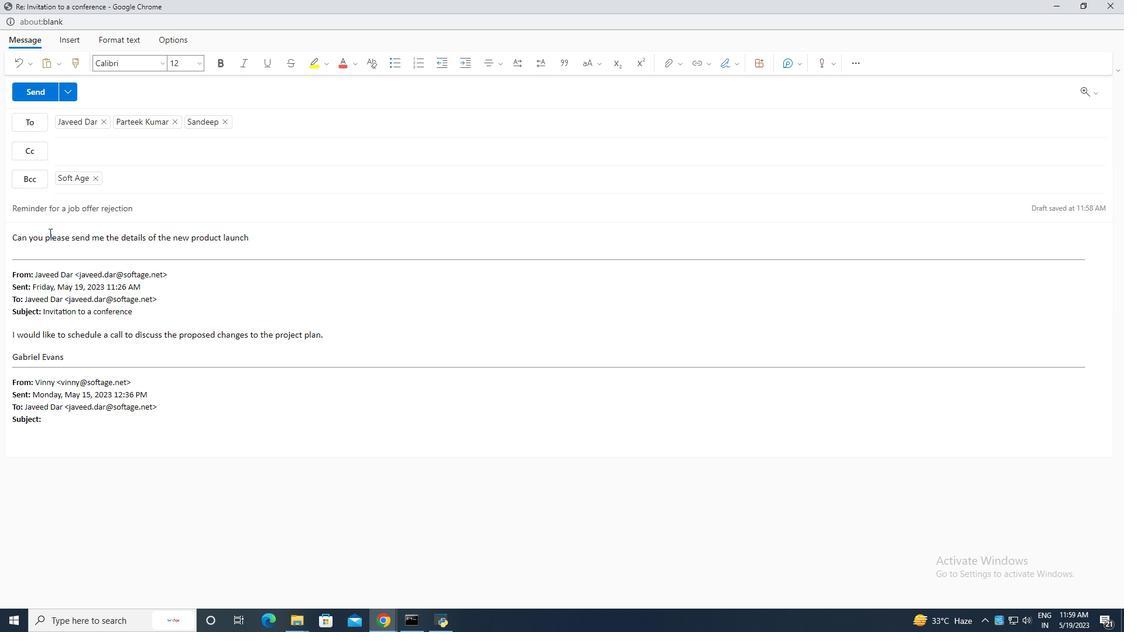 
Action: Mouse moved to (730, 63)
Screenshot: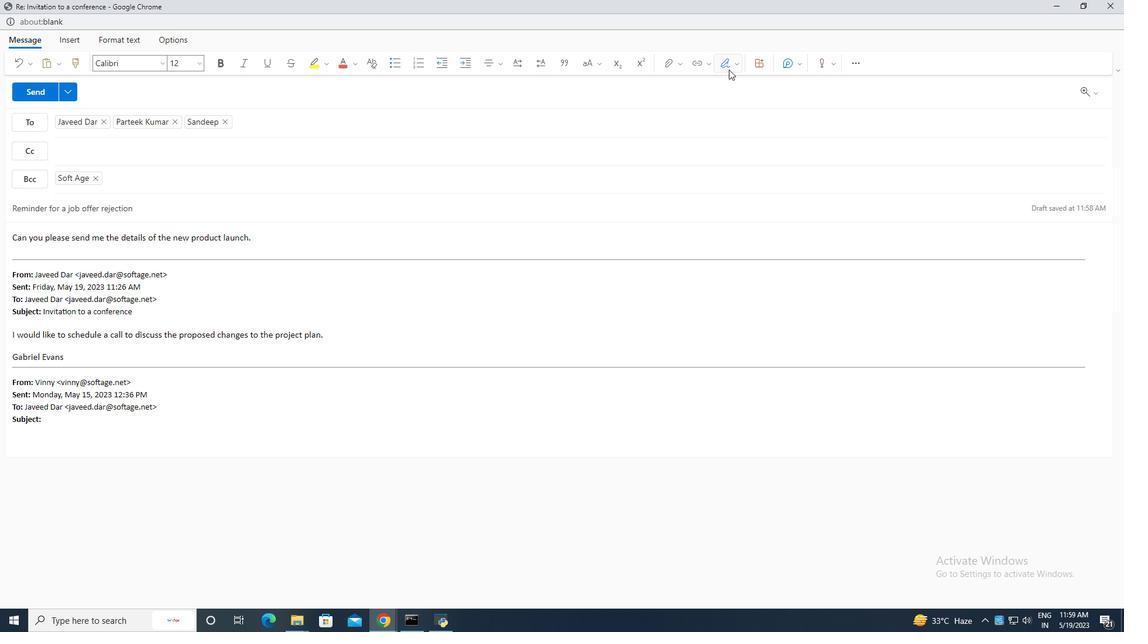 
Action: Mouse pressed left at (730, 63)
Screenshot: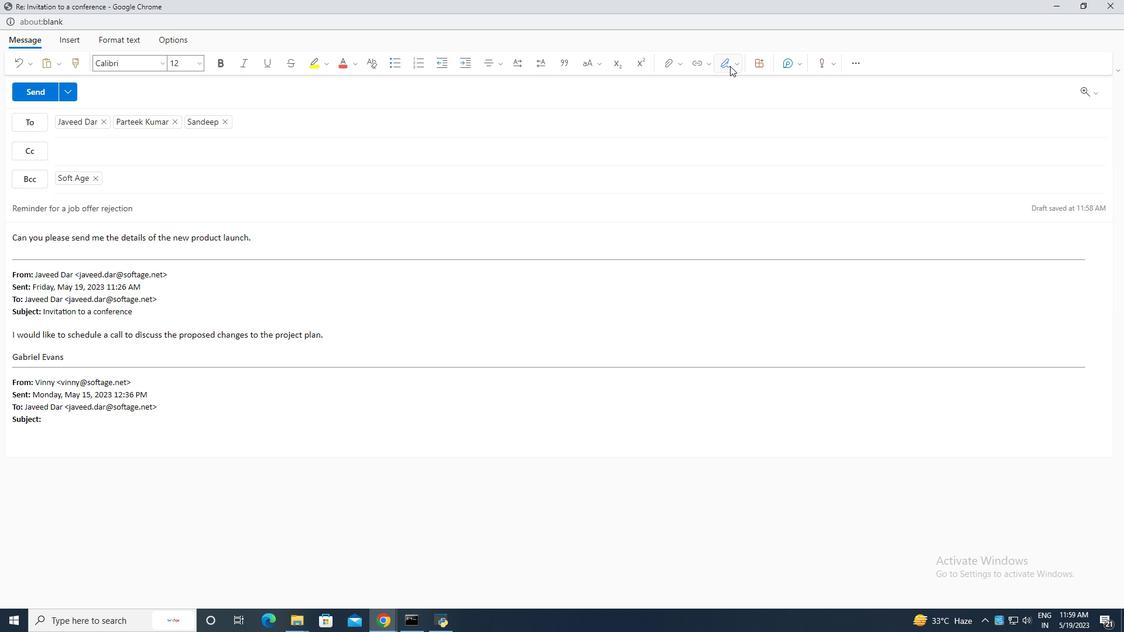 
Action: Mouse moved to (700, 348)
Screenshot: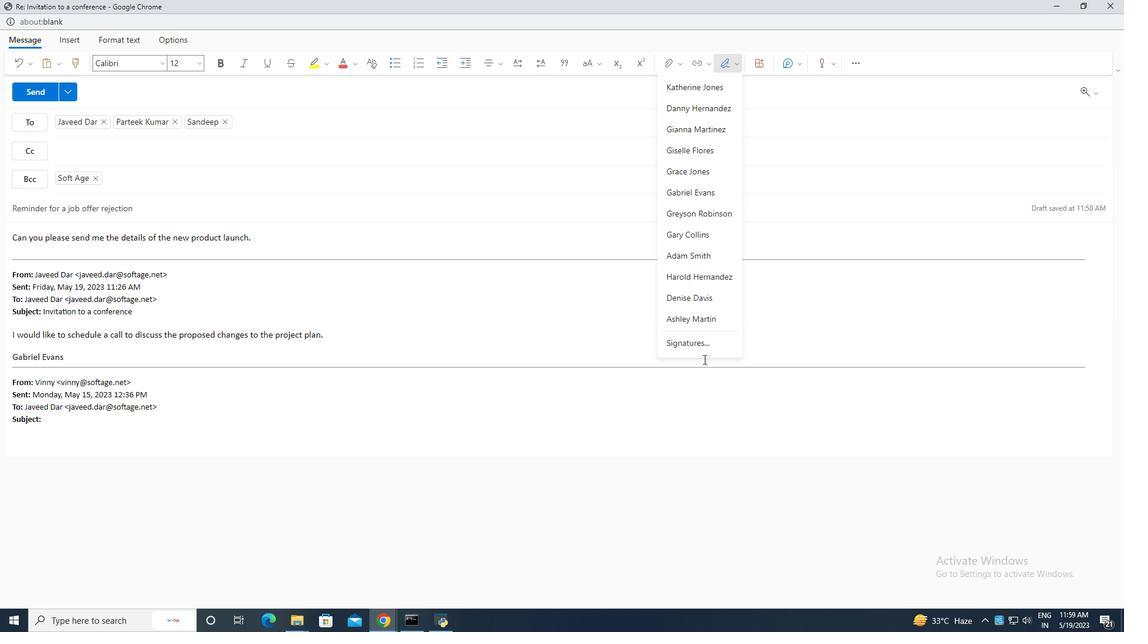 
Action: Mouse pressed left at (700, 348)
Screenshot: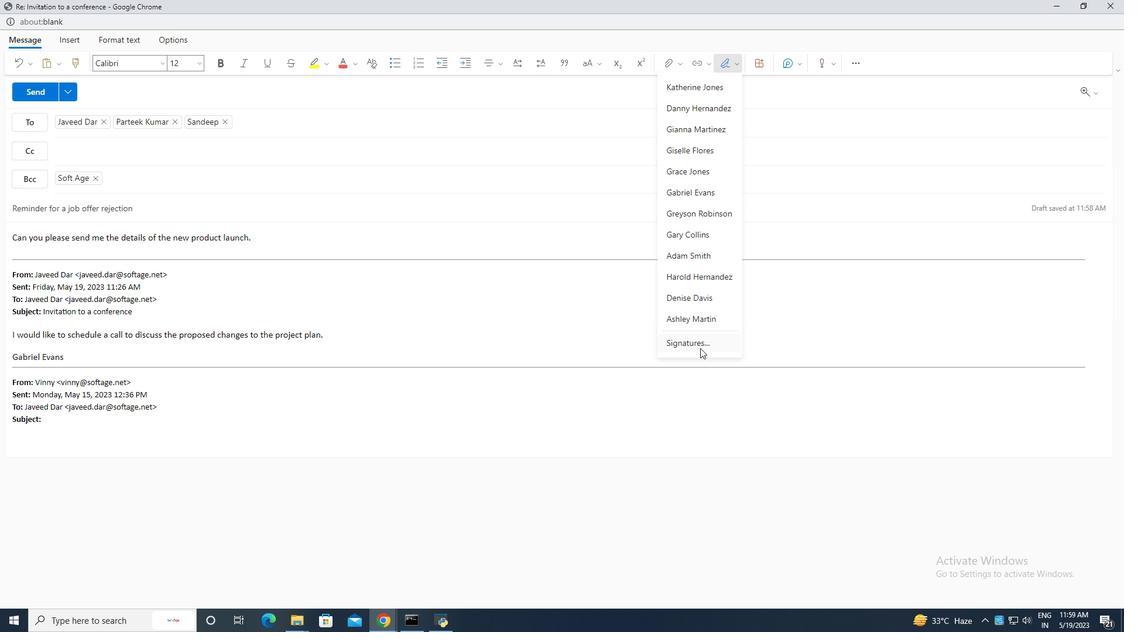 
Action: Mouse moved to (497, 161)
Screenshot: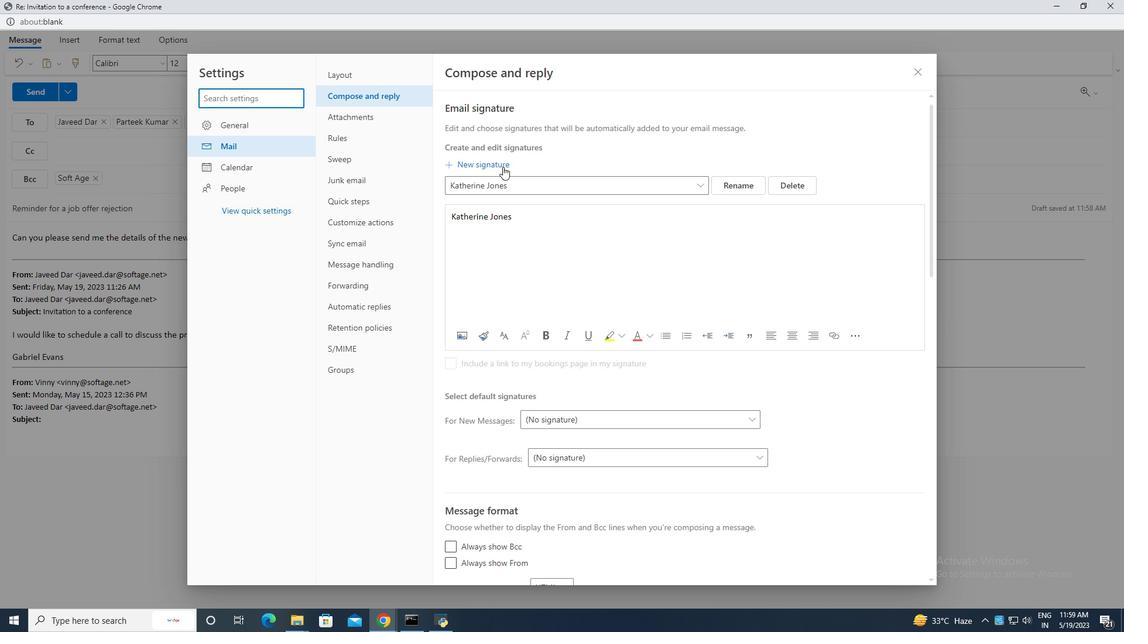 
Action: Mouse pressed left at (497, 161)
Screenshot: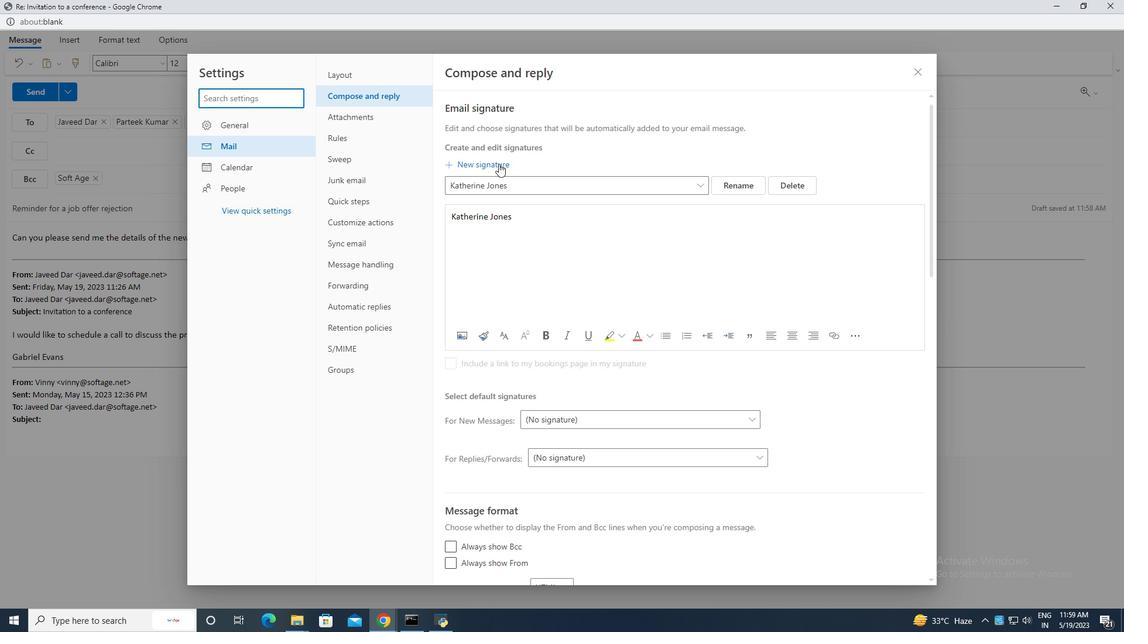 
Action: Mouse moved to (492, 185)
Screenshot: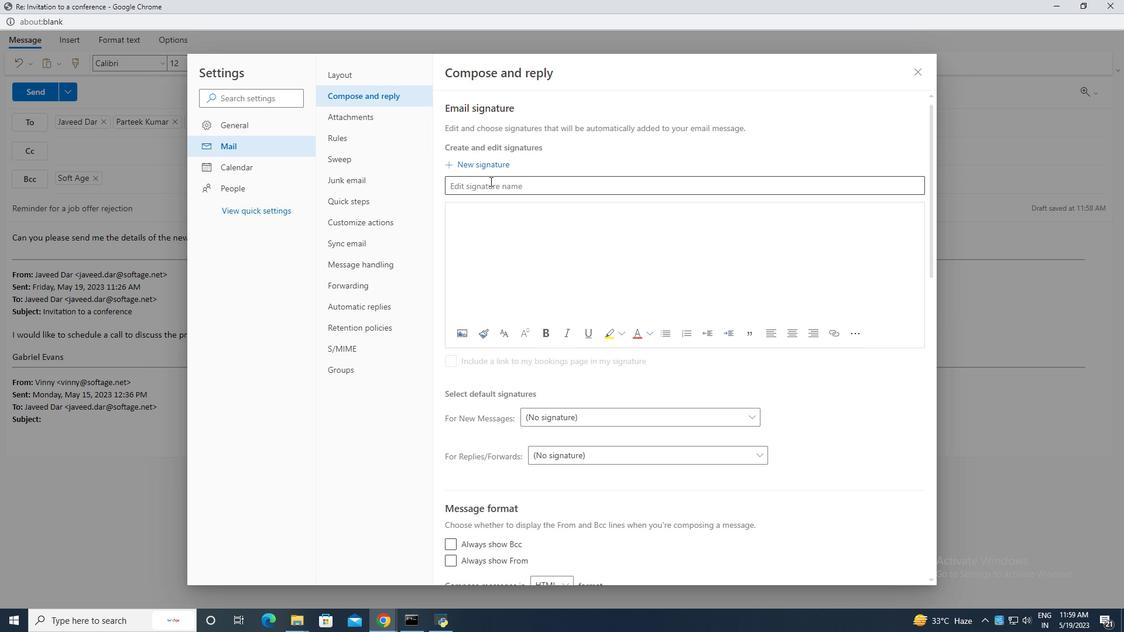 
Action: Mouse pressed left at (492, 185)
Screenshot: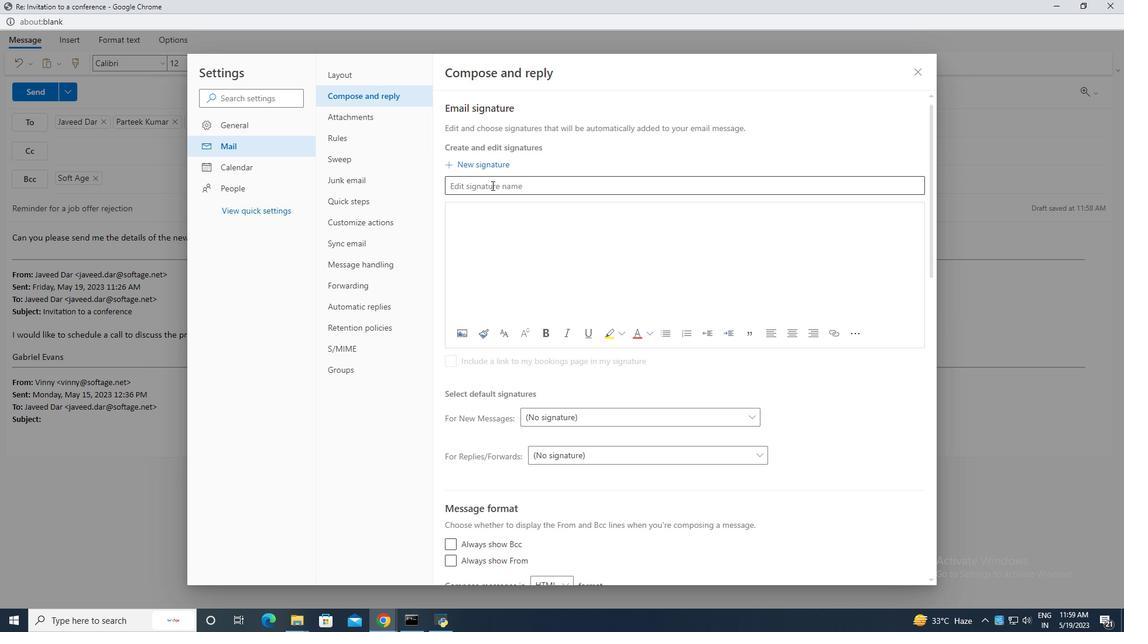 
Action: Mouse moved to (496, 185)
Screenshot: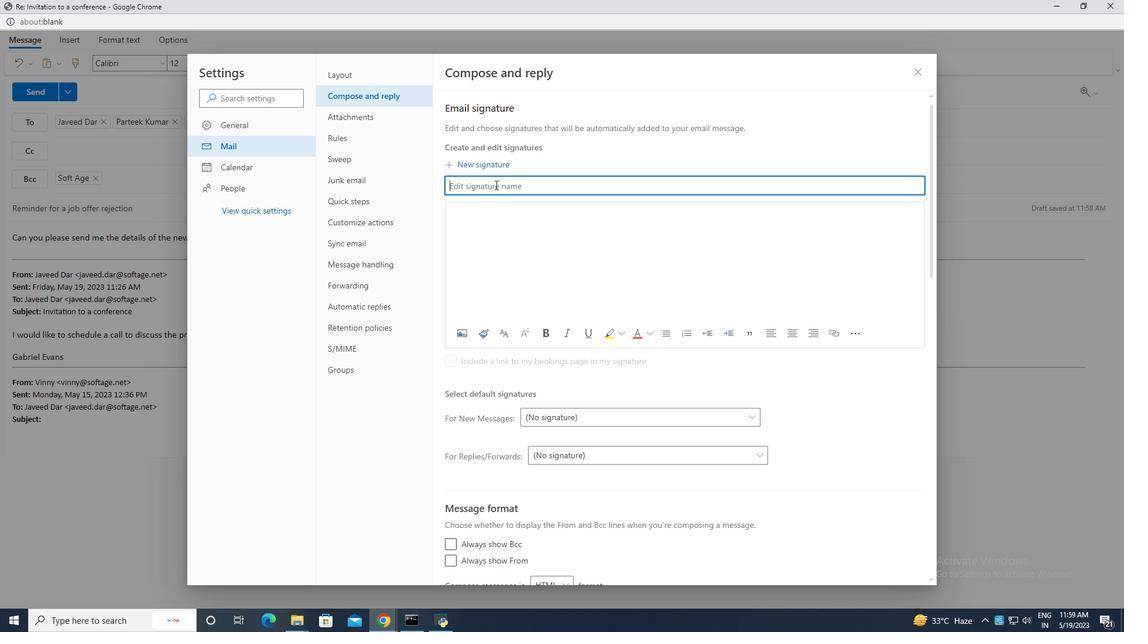 
Action: Key pressed <Key.caps_lock>A<Key.caps_lock>utumn<Key.space><Key.caps_lock>B<Key.caps_lock>aker
Screenshot: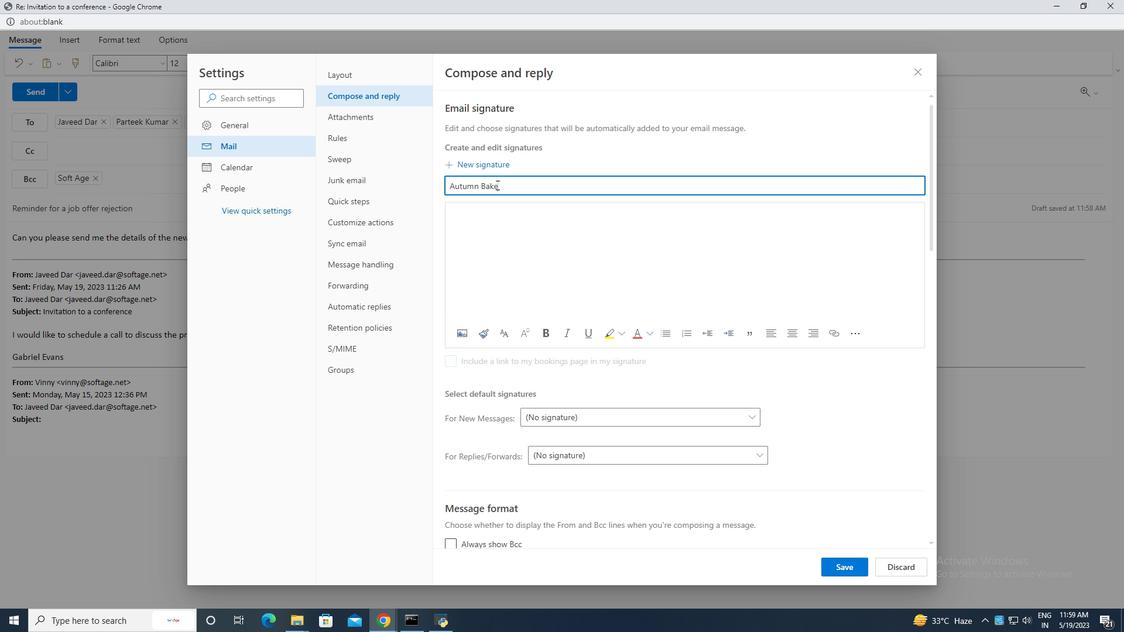 
Action: Mouse moved to (449, 185)
Screenshot: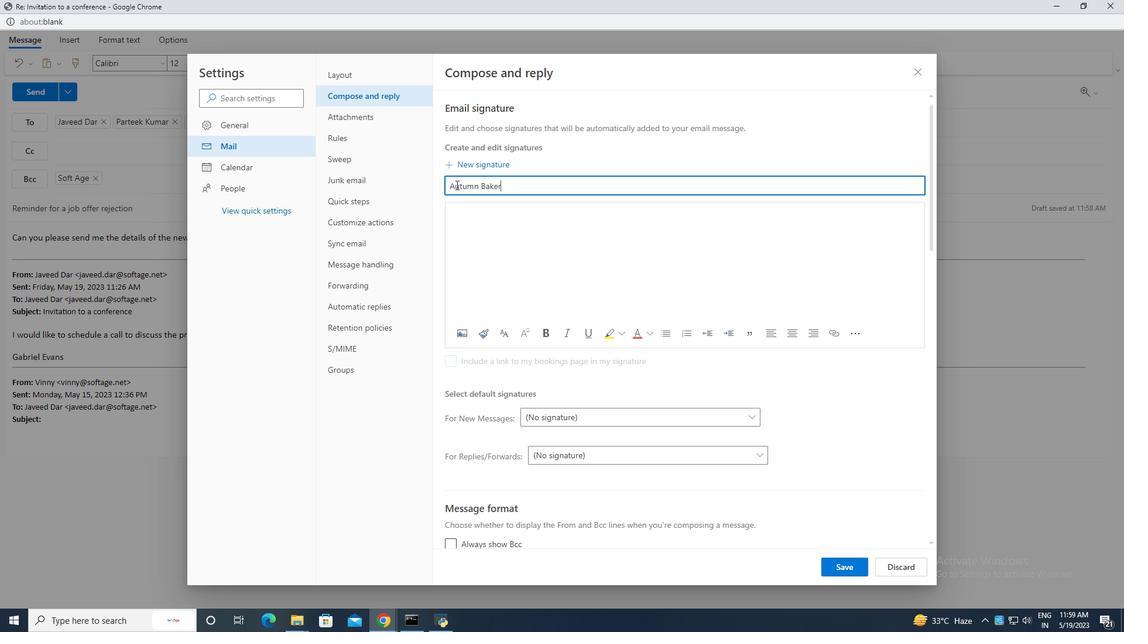 
Action: Mouse pressed left at (449, 185)
Screenshot: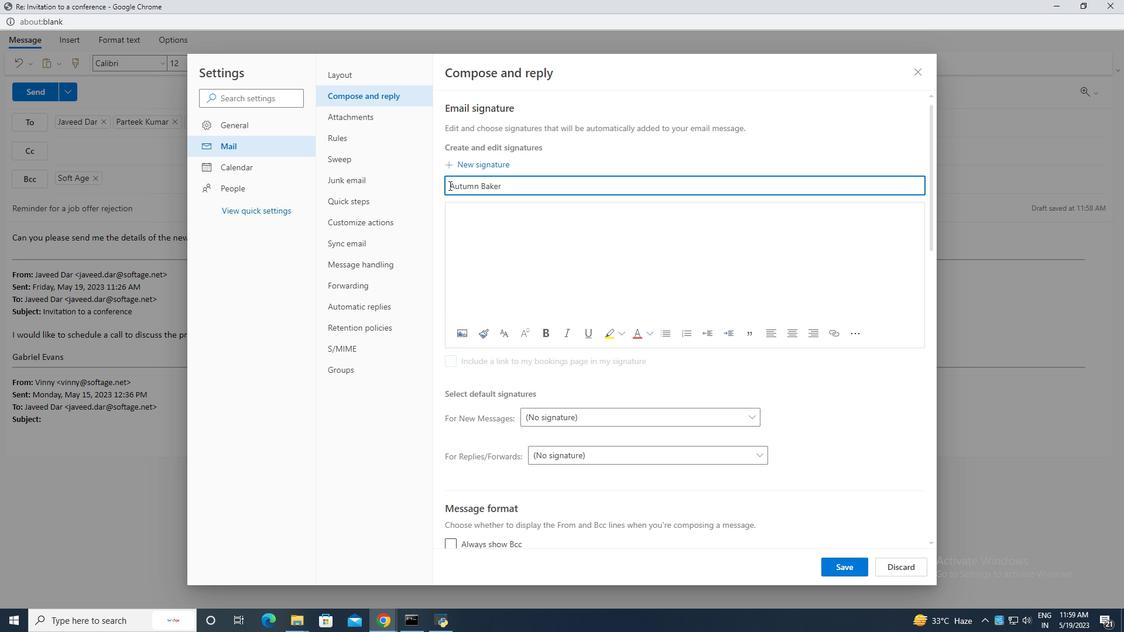 
Action: Mouse moved to (504, 191)
Screenshot: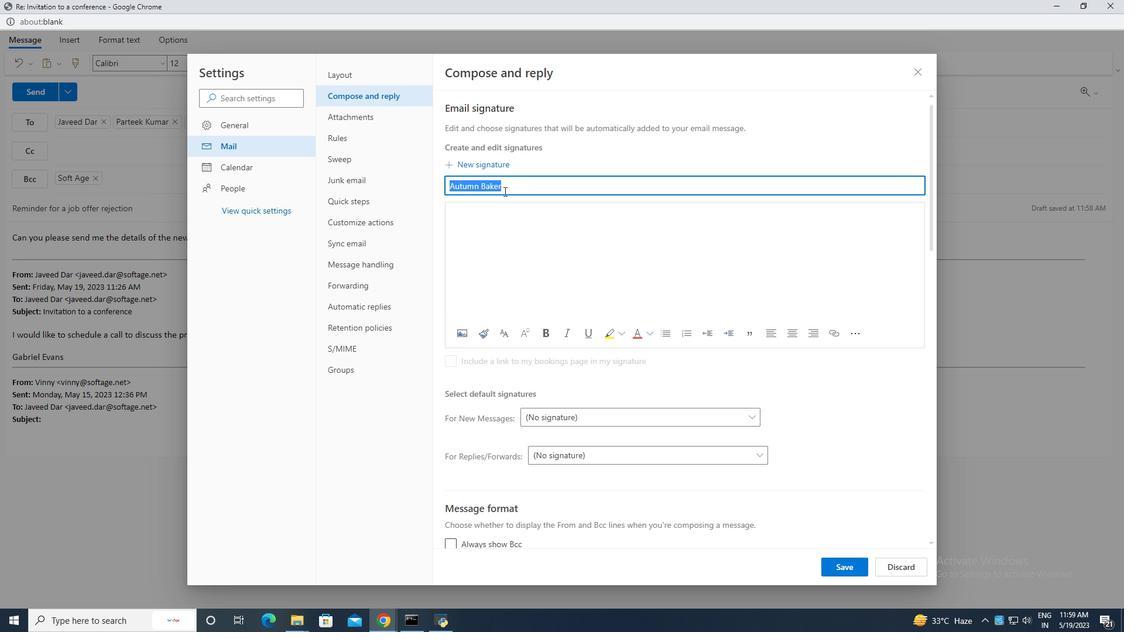 
Action: Key pressed ctrl+C
Screenshot: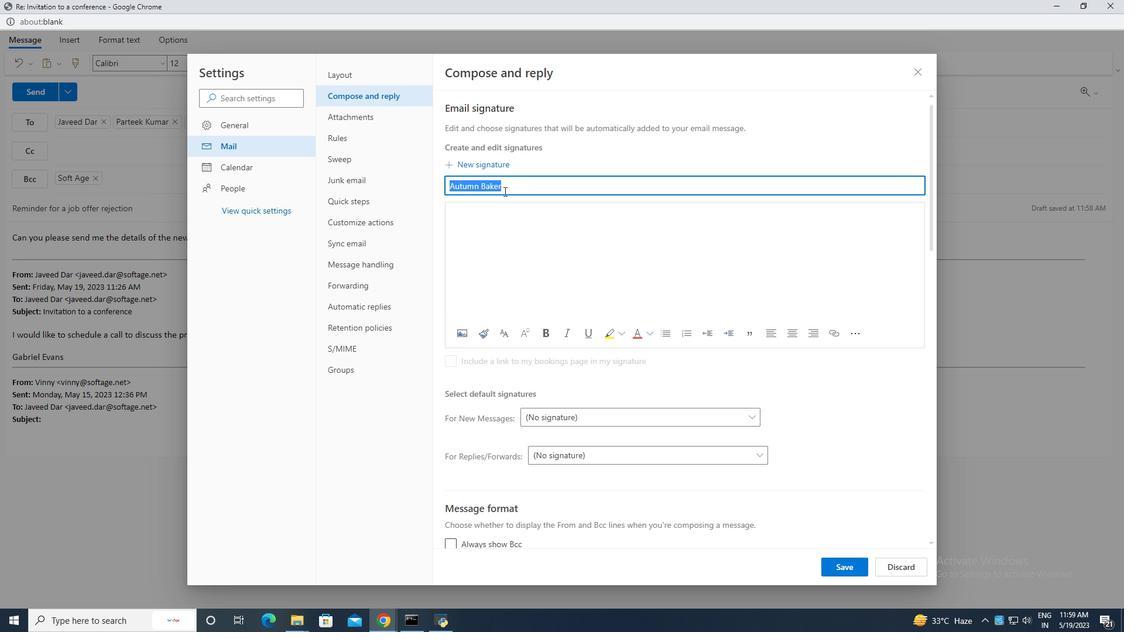 
Action: Mouse moved to (480, 216)
Screenshot: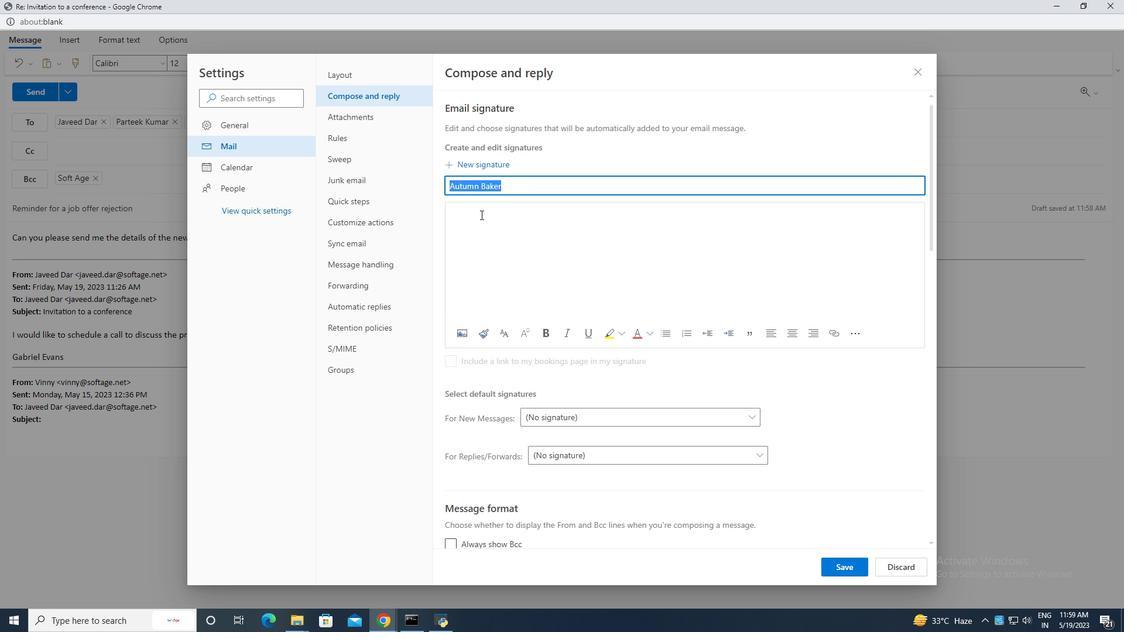 
Action: Mouse pressed left at (480, 216)
Screenshot: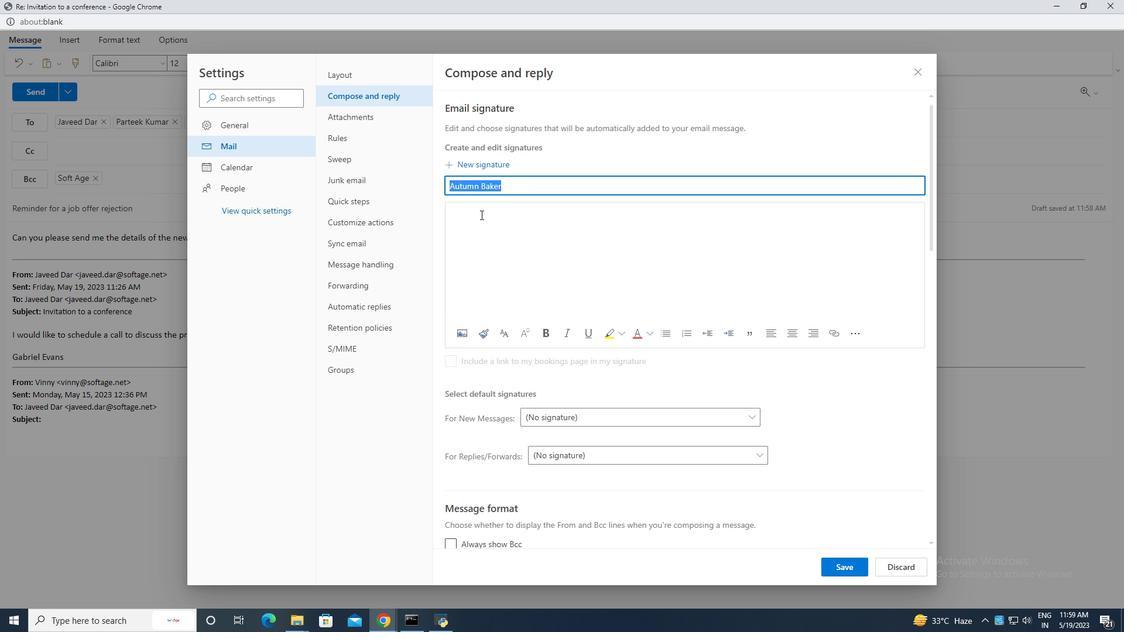 
Action: Mouse moved to (480, 216)
Screenshot: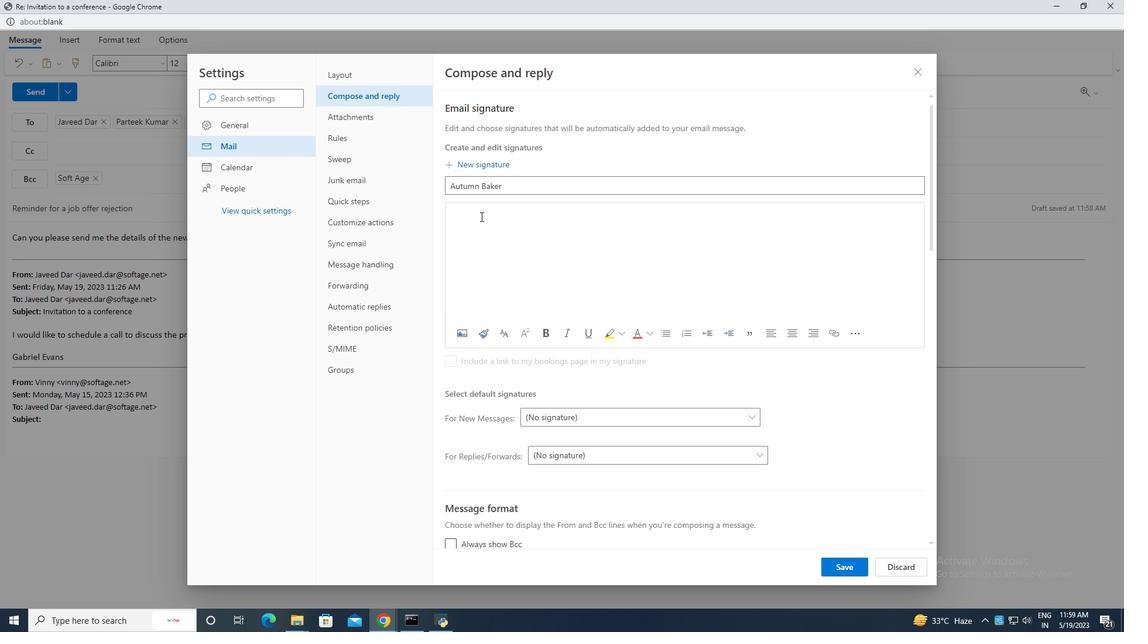 
Action: Key pressed ctrl+V
Screenshot: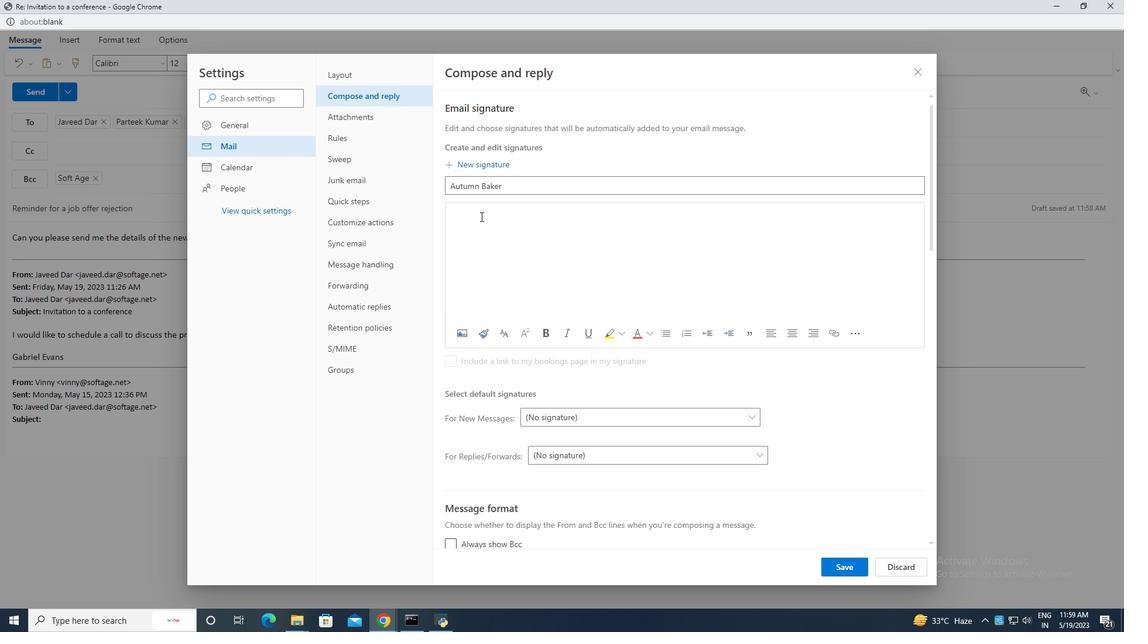 
Action: Mouse moved to (846, 564)
Screenshot: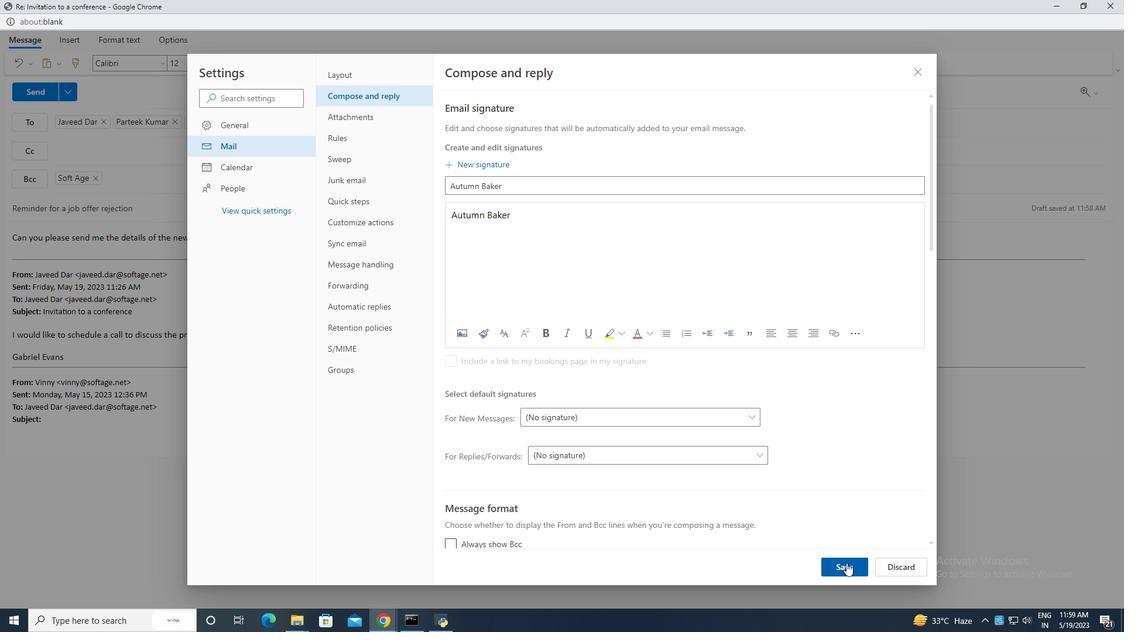 
Action: Mouse pressed left at (846, 564)
Screenshot: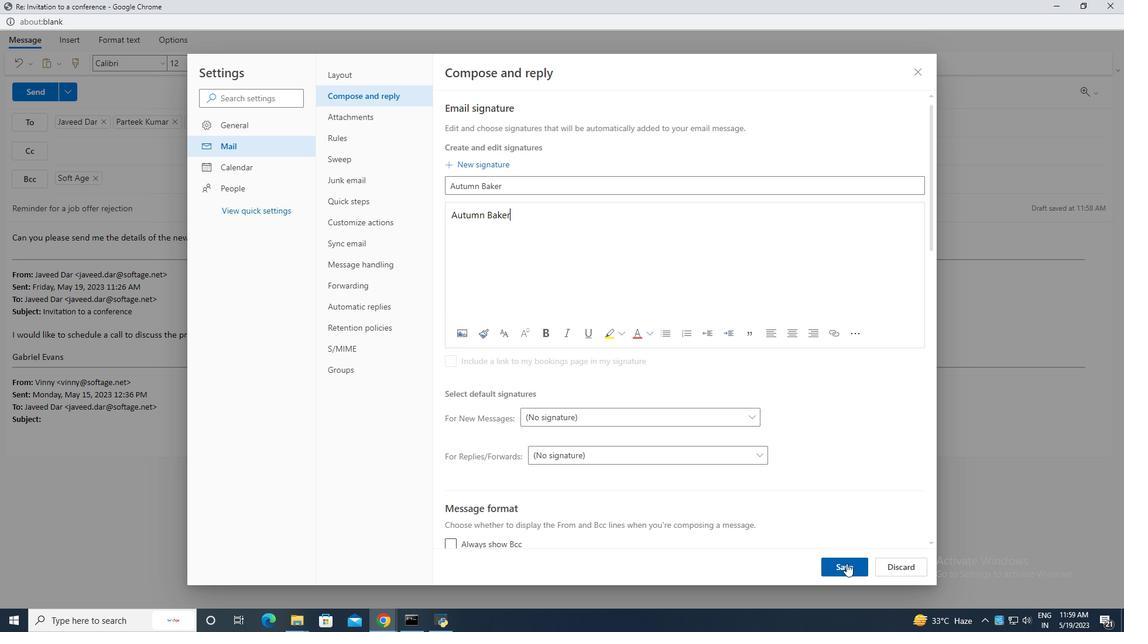
Action: Mouse moved to (916, 73)
Screenshot: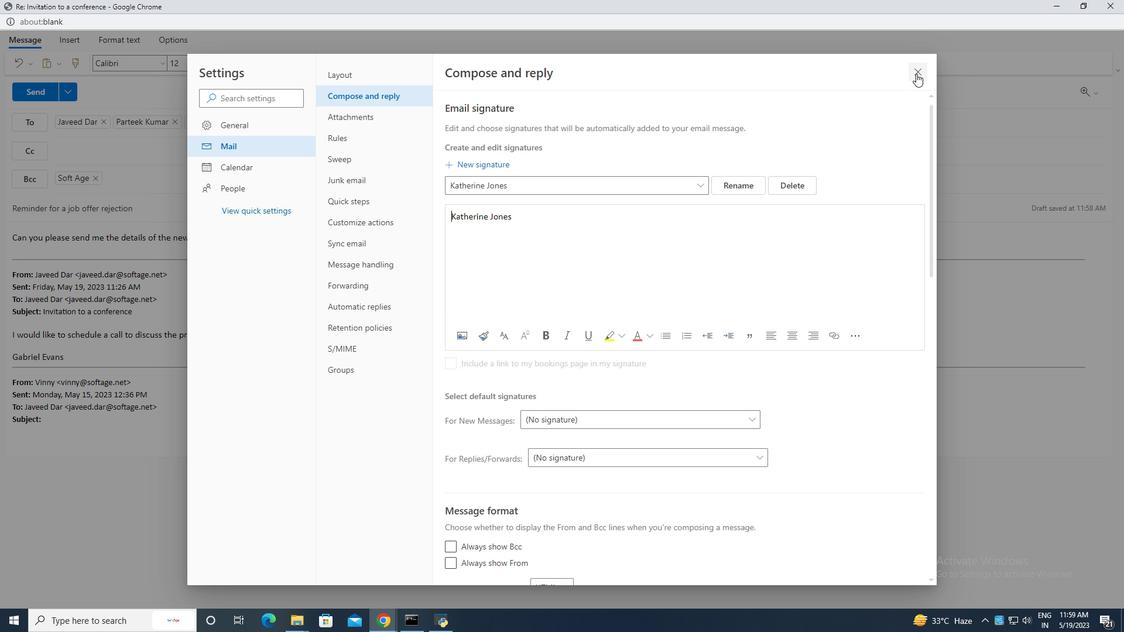 
Action: Mouse pressed left at (916, 73)
Screenshot: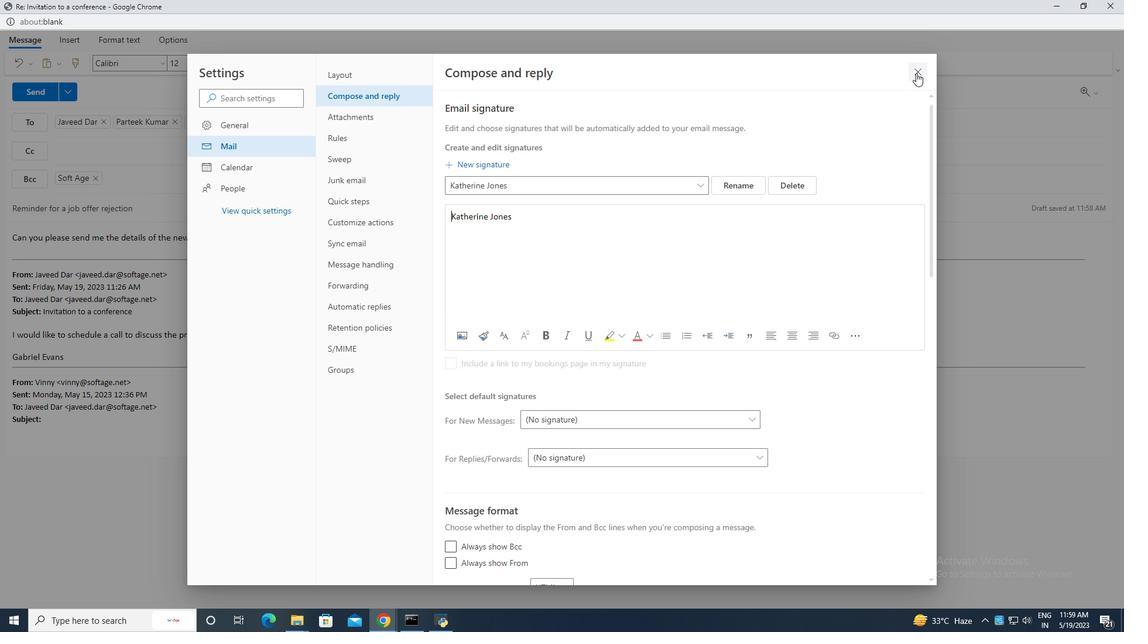 
Action: Mouse moved to (736, 65)
Screenshot: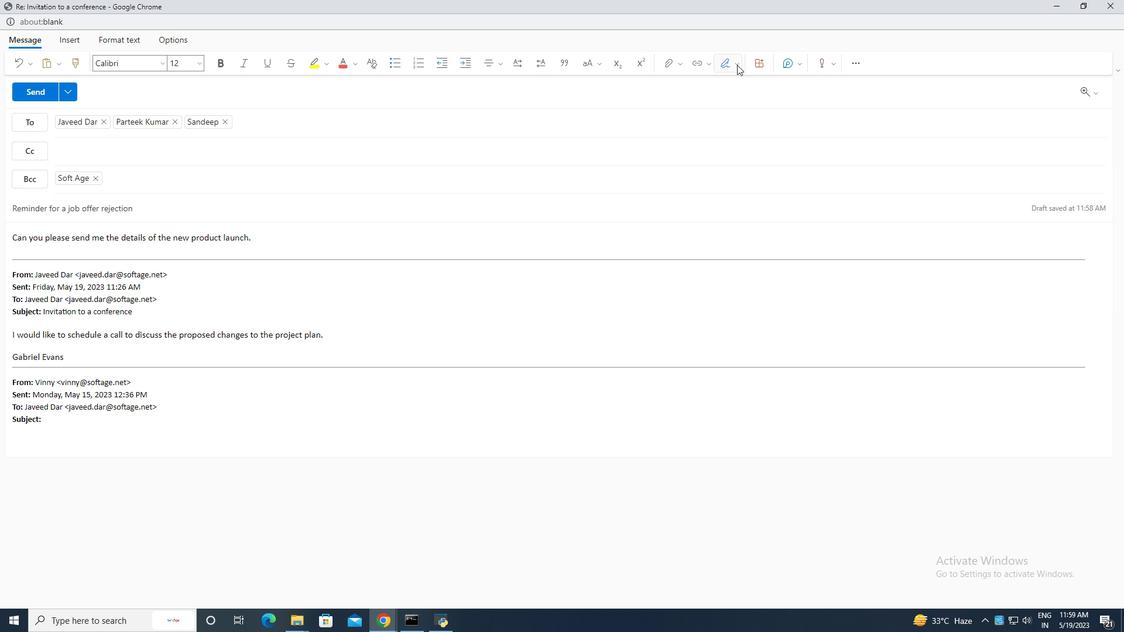 
Action: Mouse pressed left at (736, 65)
Screenshot: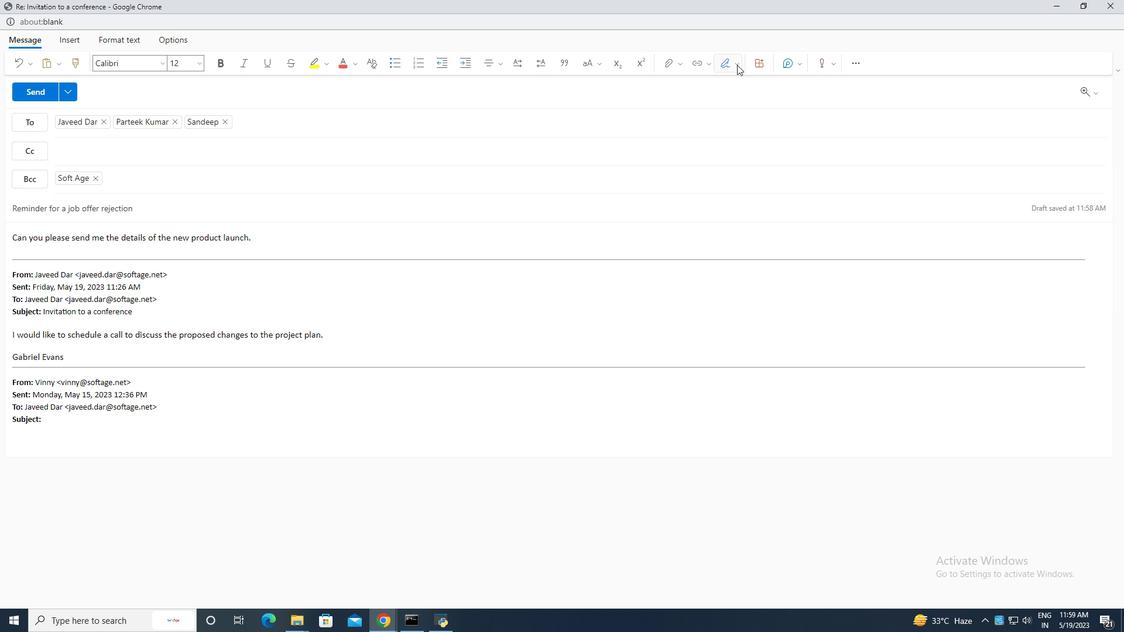 
Action: Mouse moved to (687, 343)
Screenshot: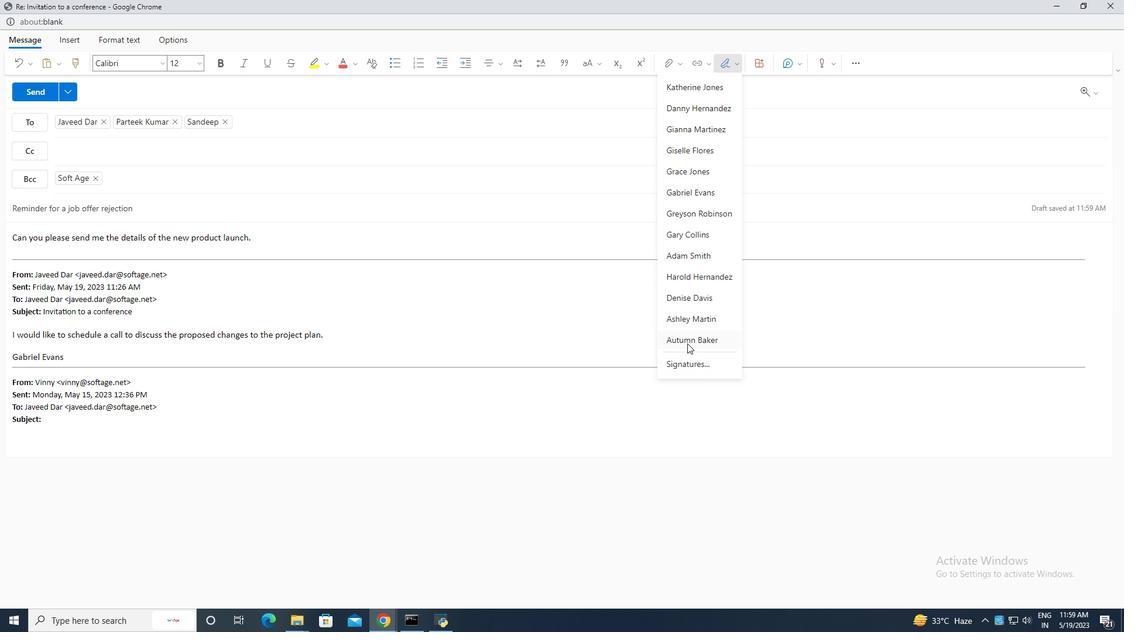 
Action: Mouse pressed left at (687, 343)
Screenshot: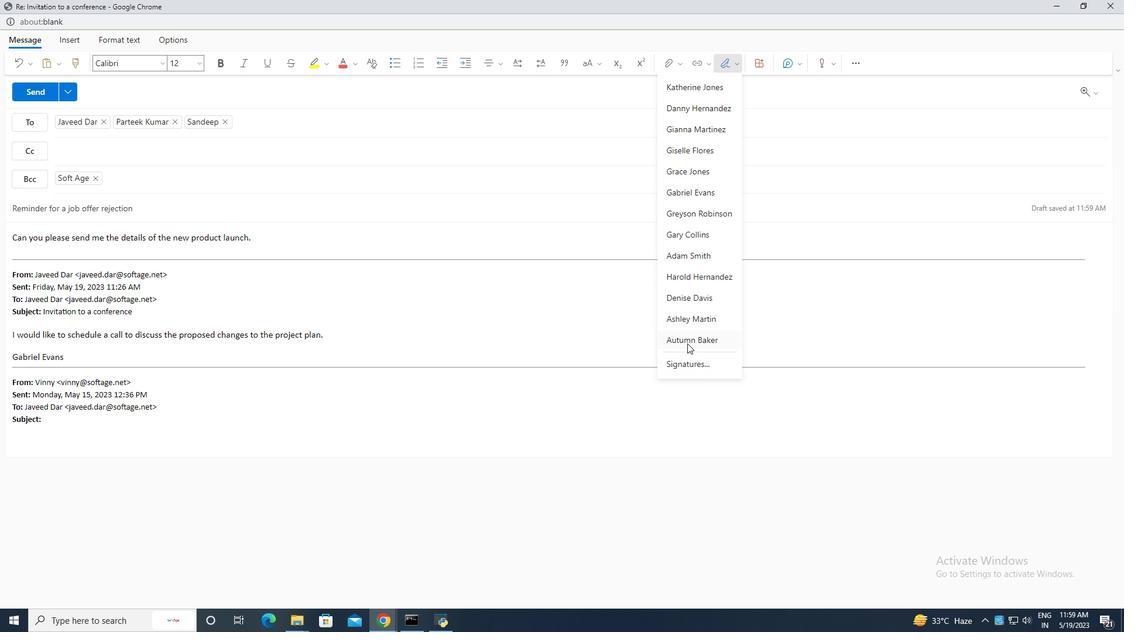 
Action: Mouse moved to (702, 66)
Screenshot: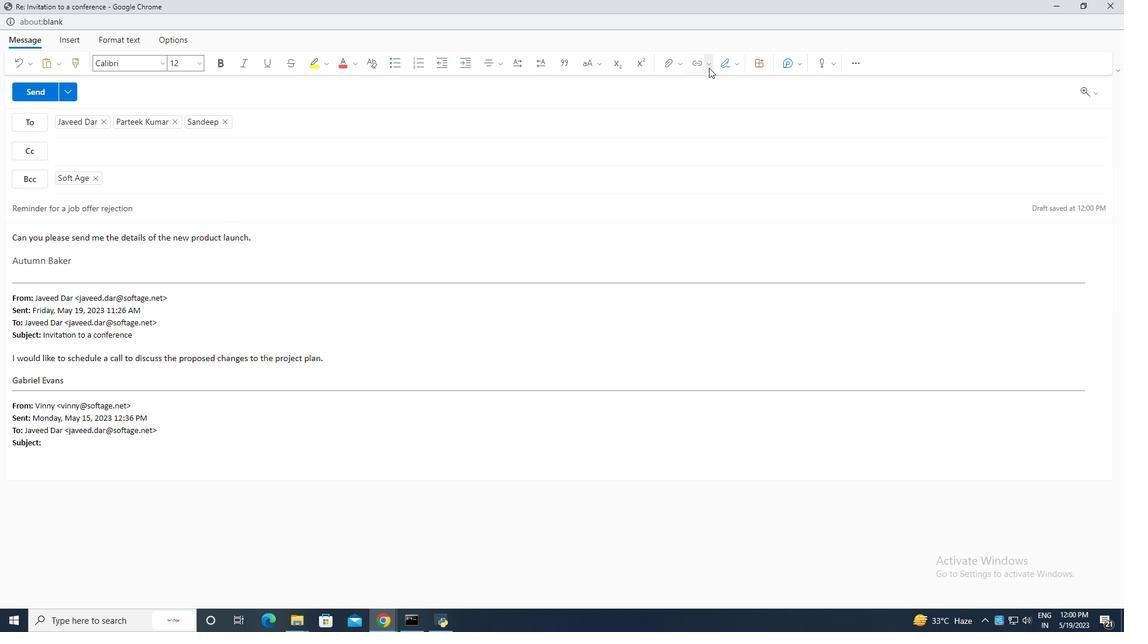 
Action: Mouse pressed left at (702, 66)
Screenshot: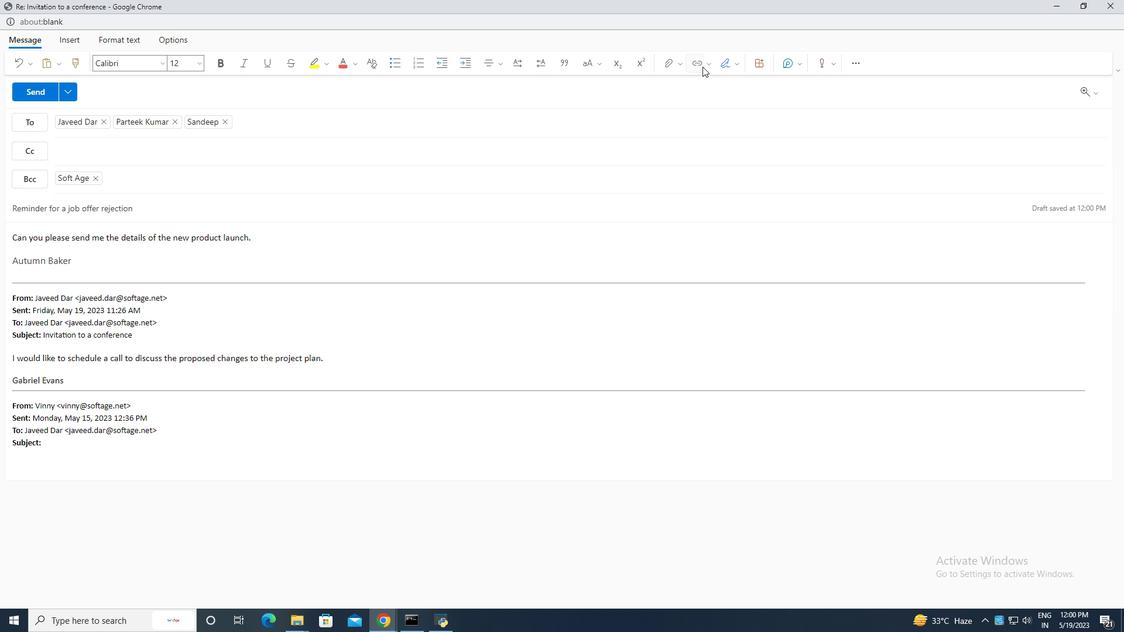 
Action: Mouse moved to (722, 93)
Screenshot: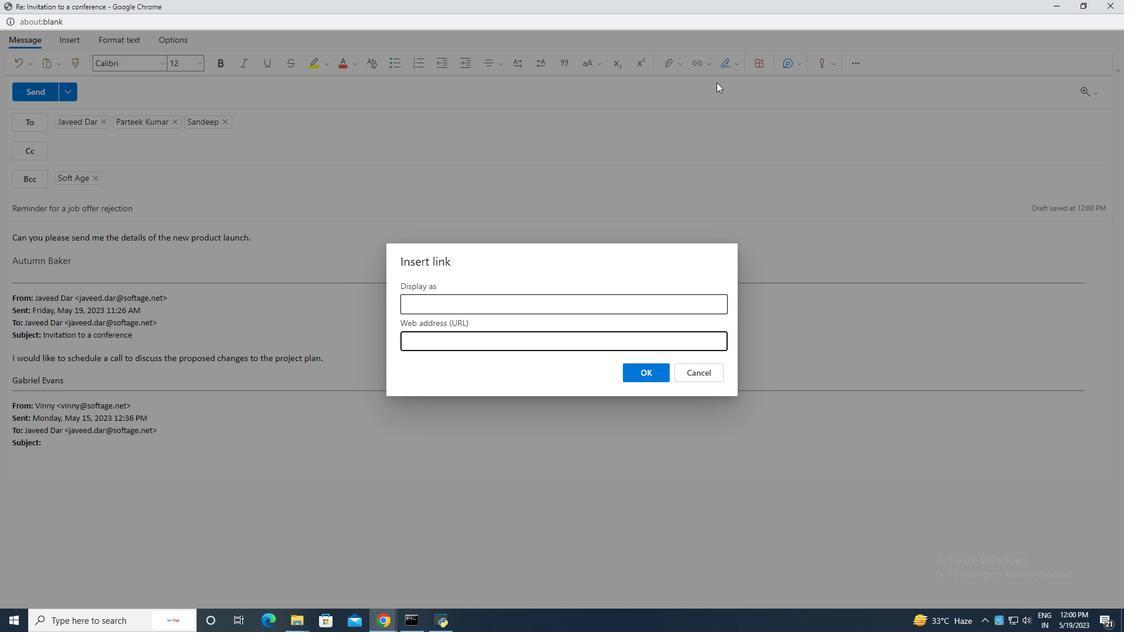 
Action: Mouse pressed left at (722, 93)
Screenshot: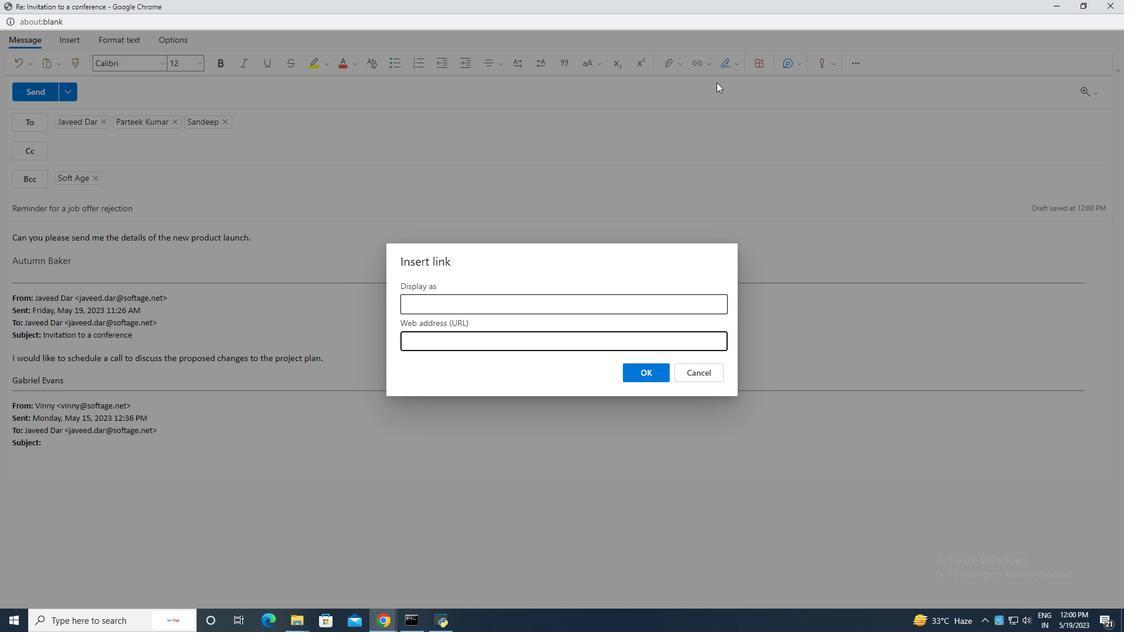 
Action: Mouse moved to (677, 59)
Screenshot: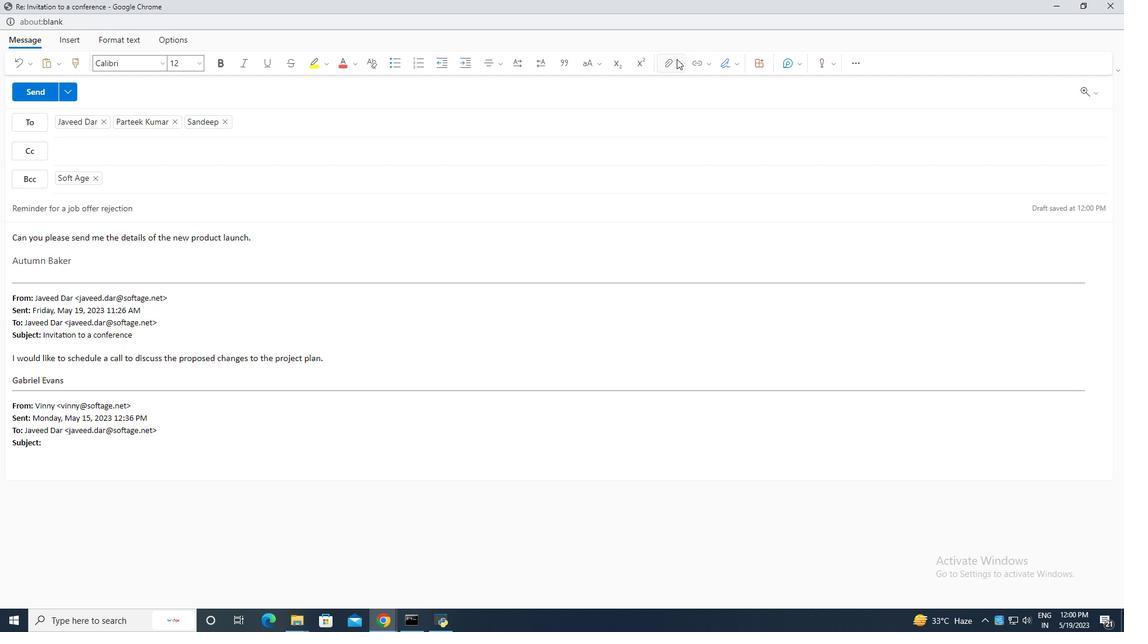
Action: Mouse pressed left at (677, 59)
Screenshot: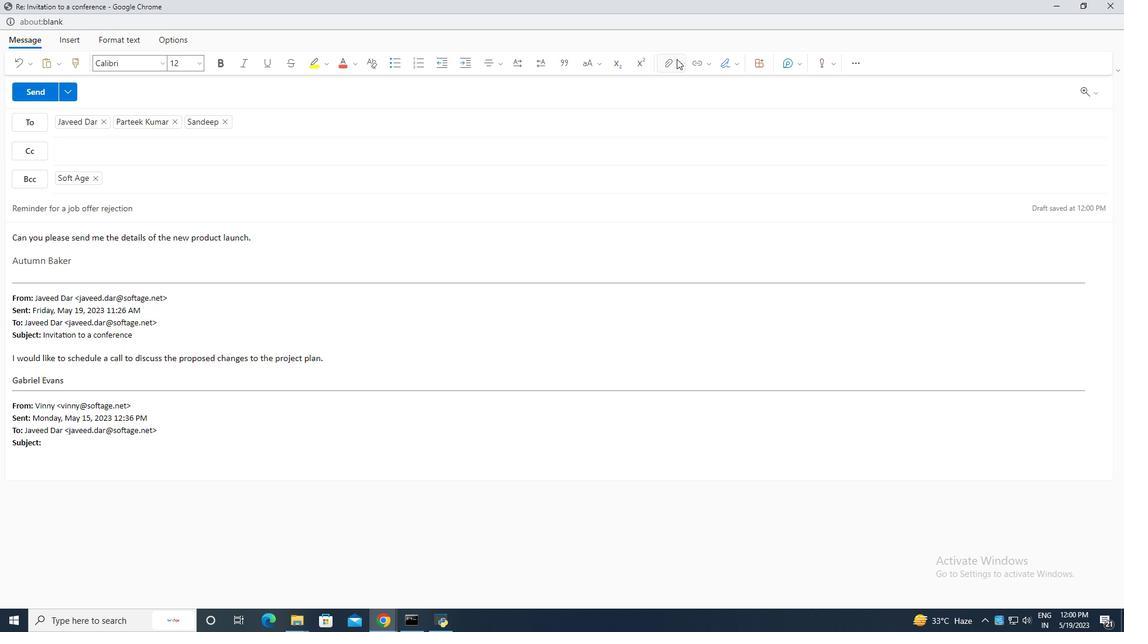 
Action: Mouse moved to (607, 89)
Screenshot: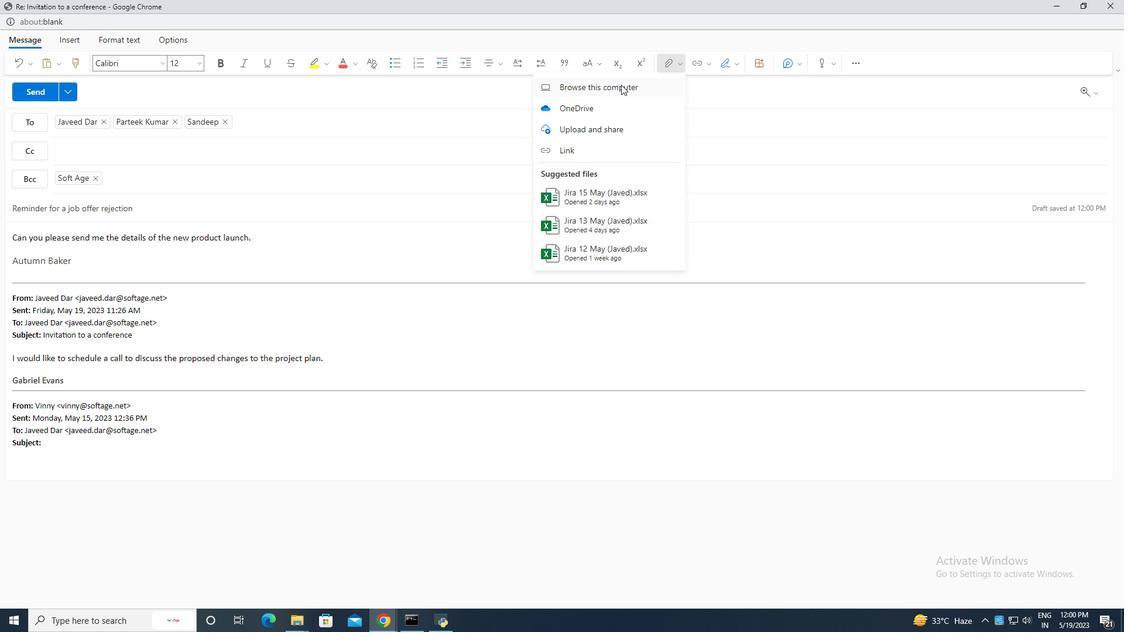
Action: Mouse pressed left at (607, 89)
Screenshot: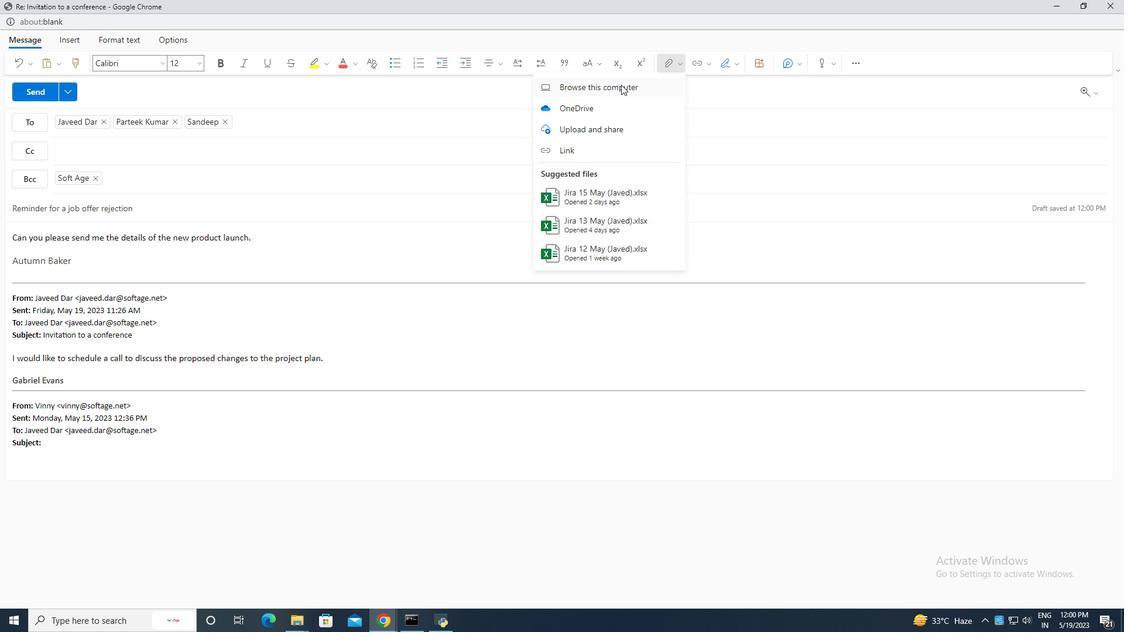 
Action: Mouse moved to (316, 127)
Screenshot: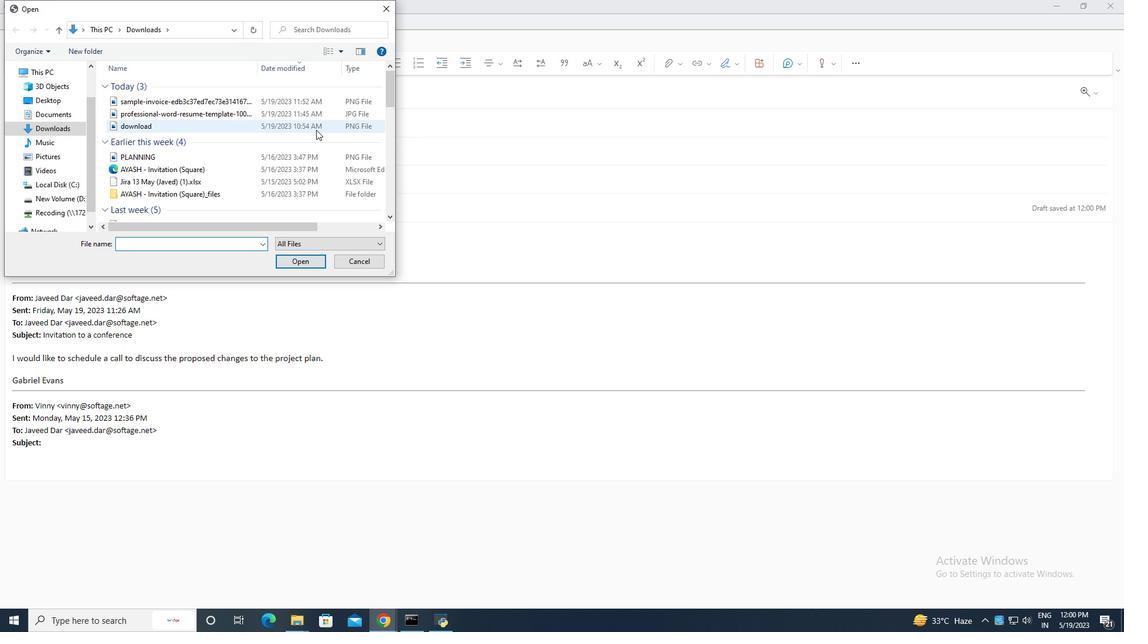 
Action: Mouse pressed left at (316, 127)
Screenshot: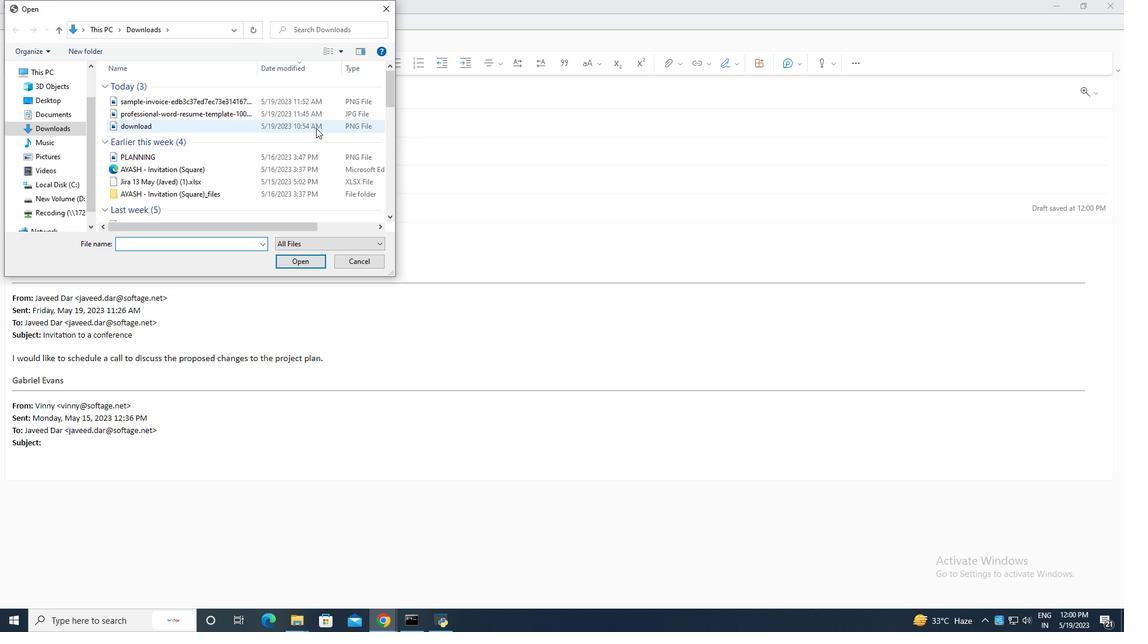 
Action: Mouse moved to (330, 171)
Screenshot: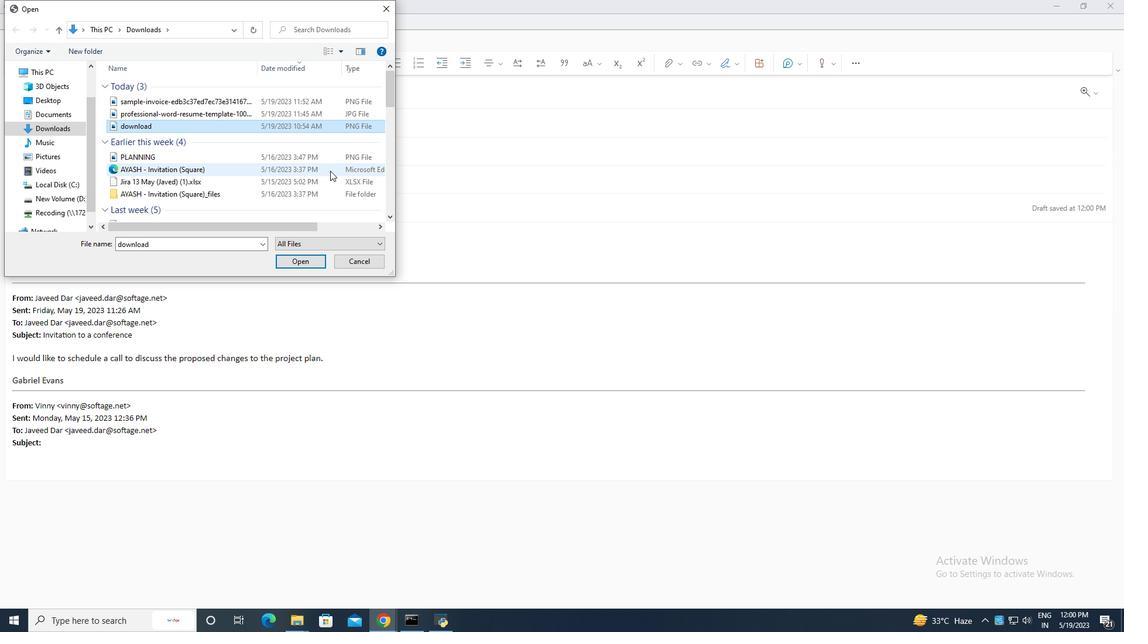
Action: Mouse pressed left at (330, 171)
Screenshot: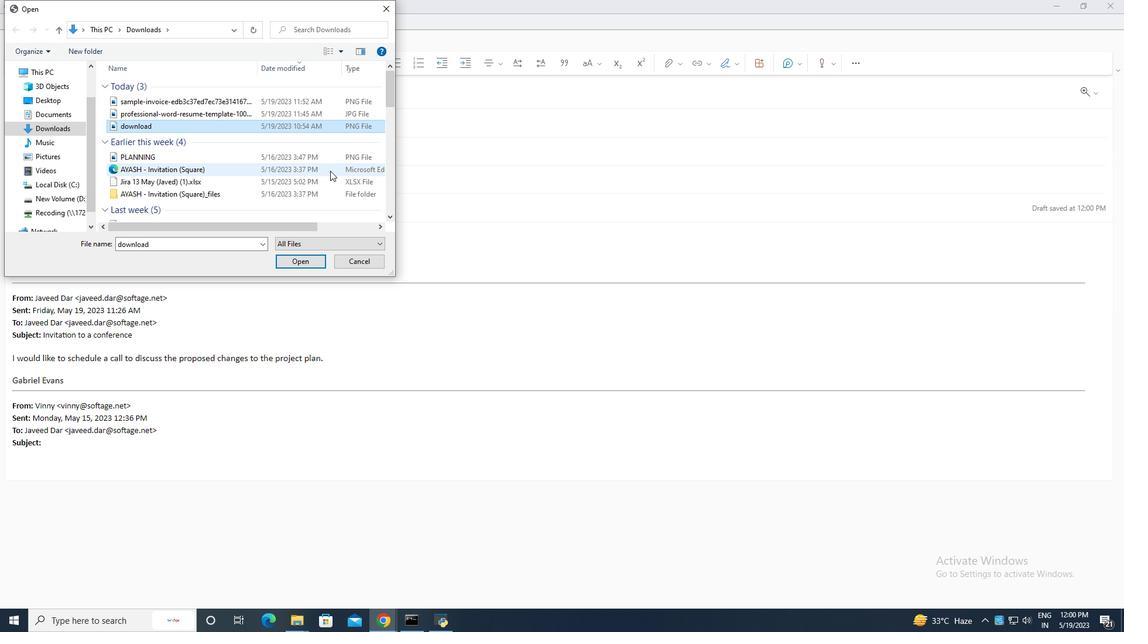 
Action: Mouse moved to (307, 259)
Screenshot: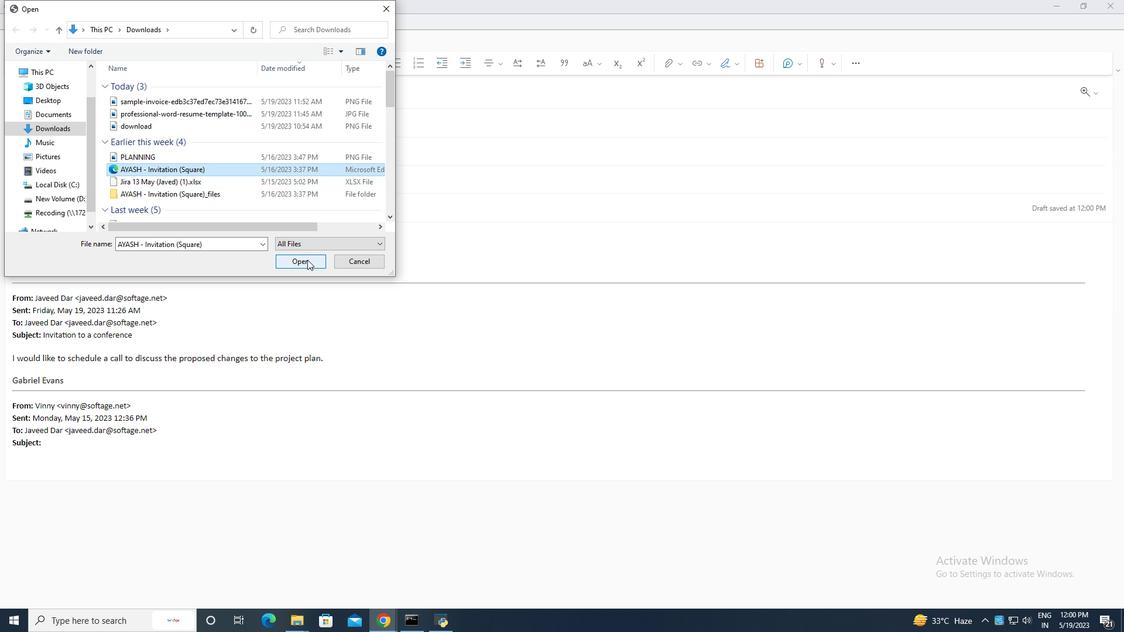 
Action: Mouse pressed left at (307, 259)
Screenshot: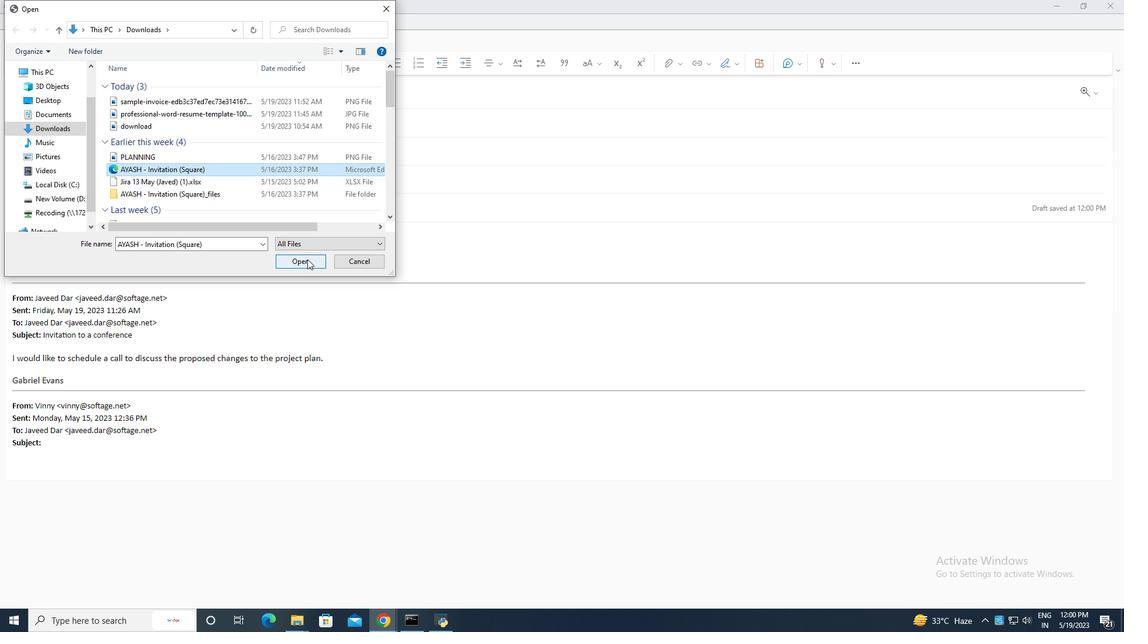 
Action: Mouse moved to (42, 92)
Screenshot: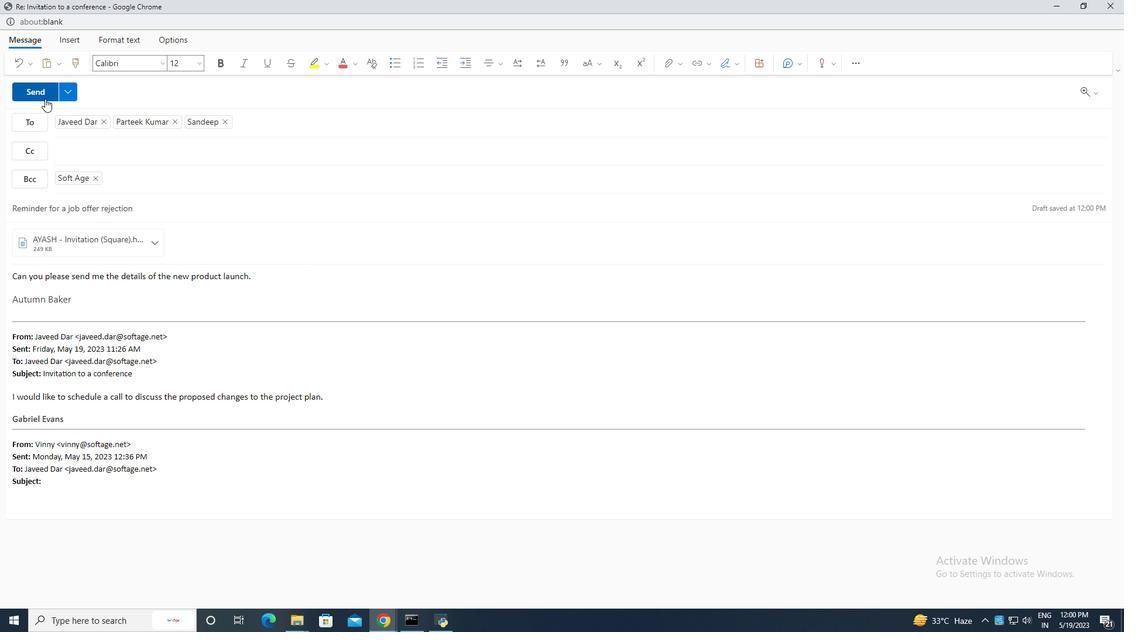 
Action: Mouse pressed left at (42, 92)
Screenshot: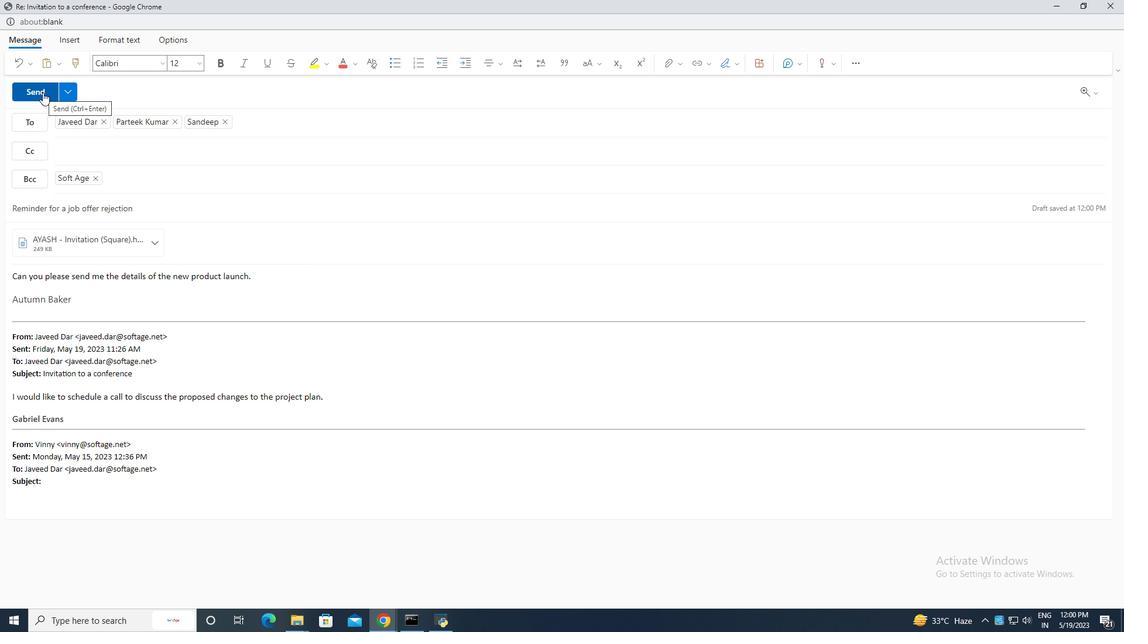 
